 Task: Search one way flight ticket for 4 adults, 2 children, 2 infants in seat and 1 infant on lap in economy from Anchorage: Merrill Field to Greenville: Pitt-greenville Airport on 5-2-2023. Choice of flights is Southwest. Number of bags: 10 checked bags. Price is upto 65000. Outbound departure time preference is 13:30.
Action: Mouse moved to (249, 409)
Screenshot: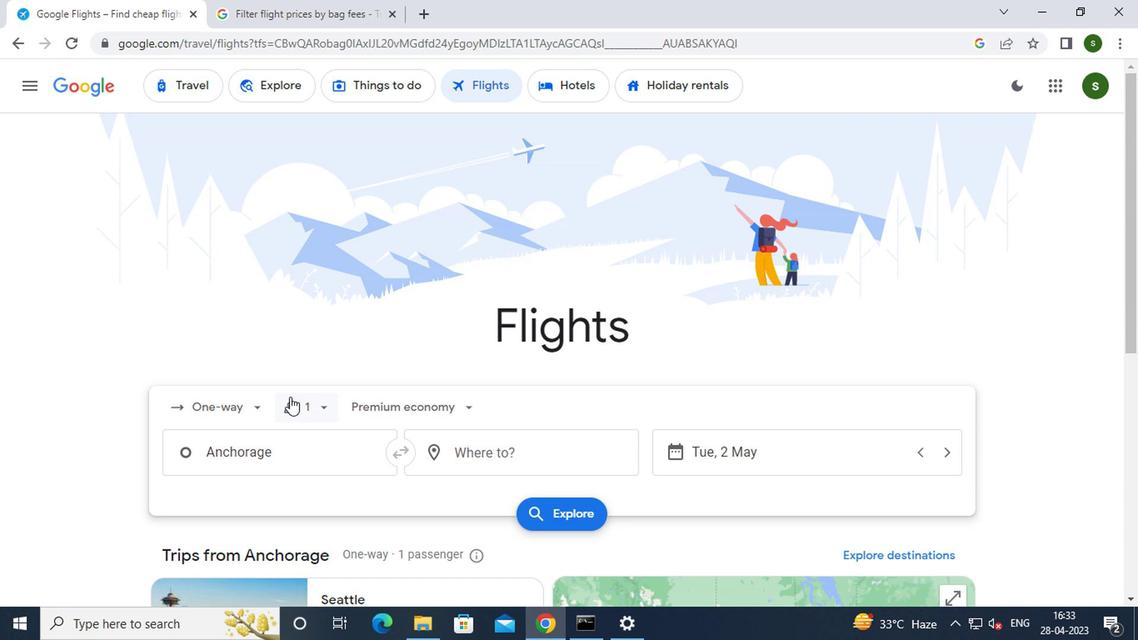 
Action: Mouse pressed left at (249, 409)
Screenshot: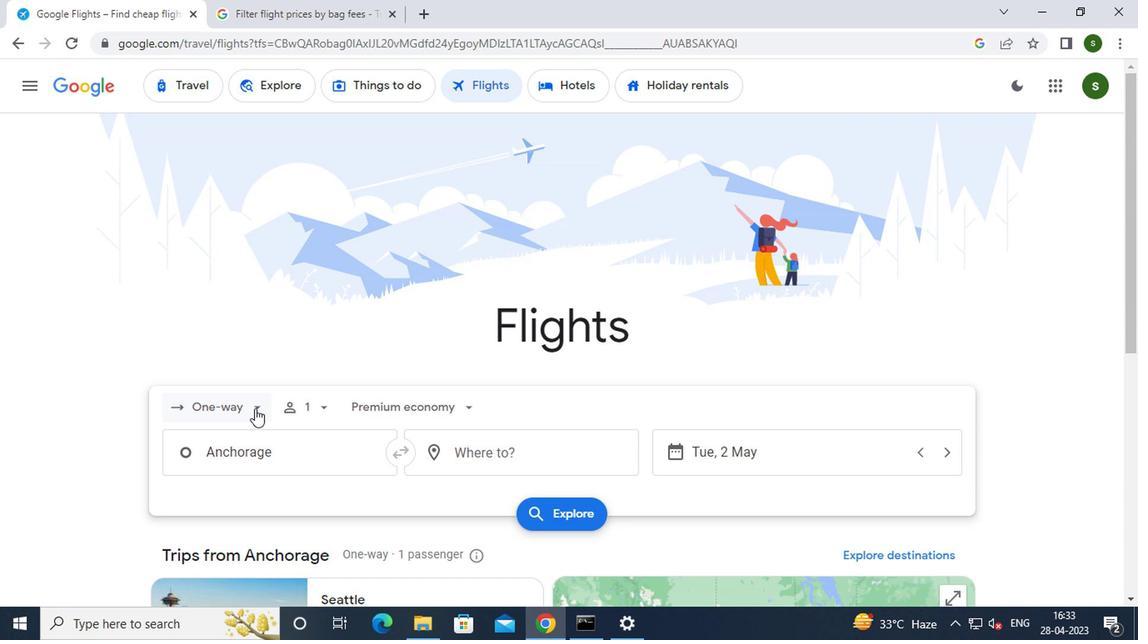 
Action: Mouse moved to (239, 478)
Screenshot: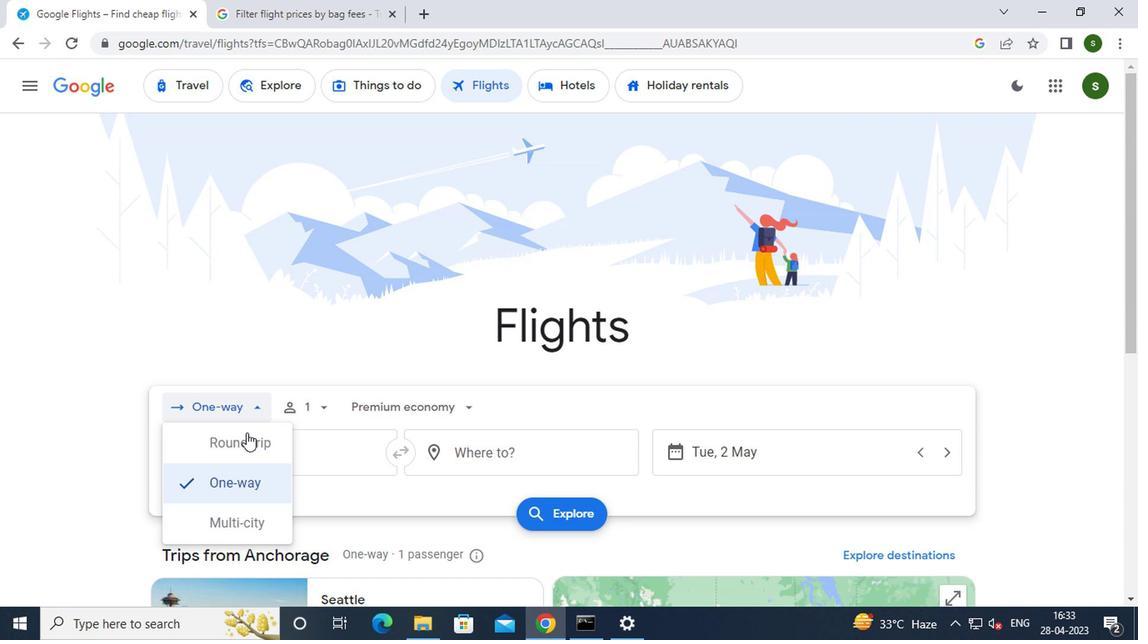 
Action: Mouse pressed left at (239, 478)
Screenshot: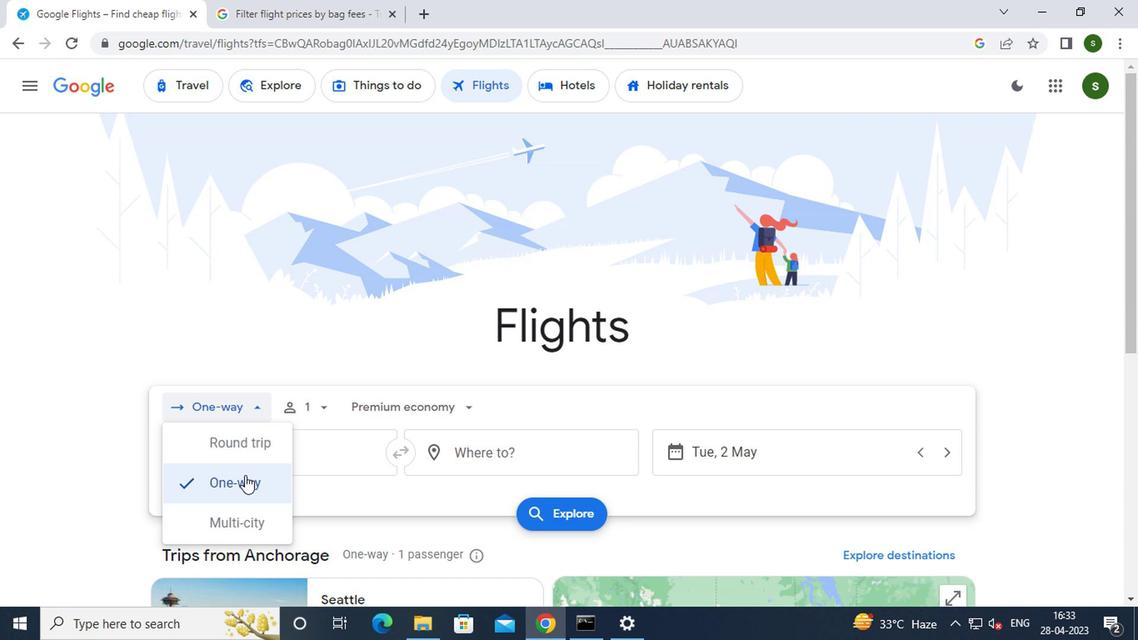 
Action: Mouse moved to (311, 406)
Screenshot: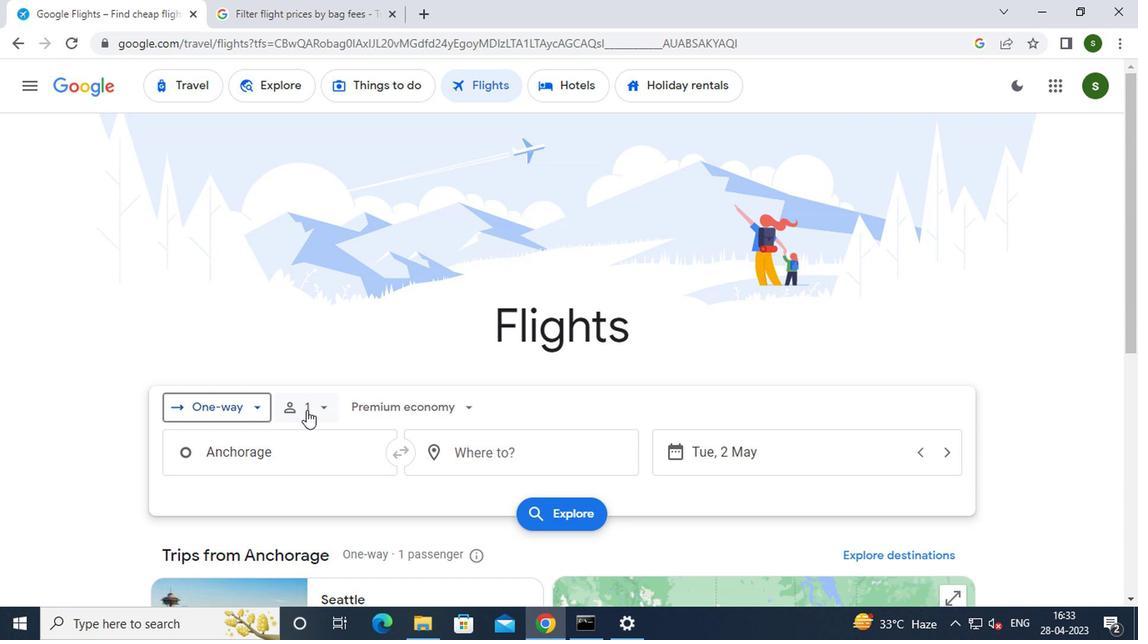 
Action: Mouse pressed left at (311, 406)
Screenshot: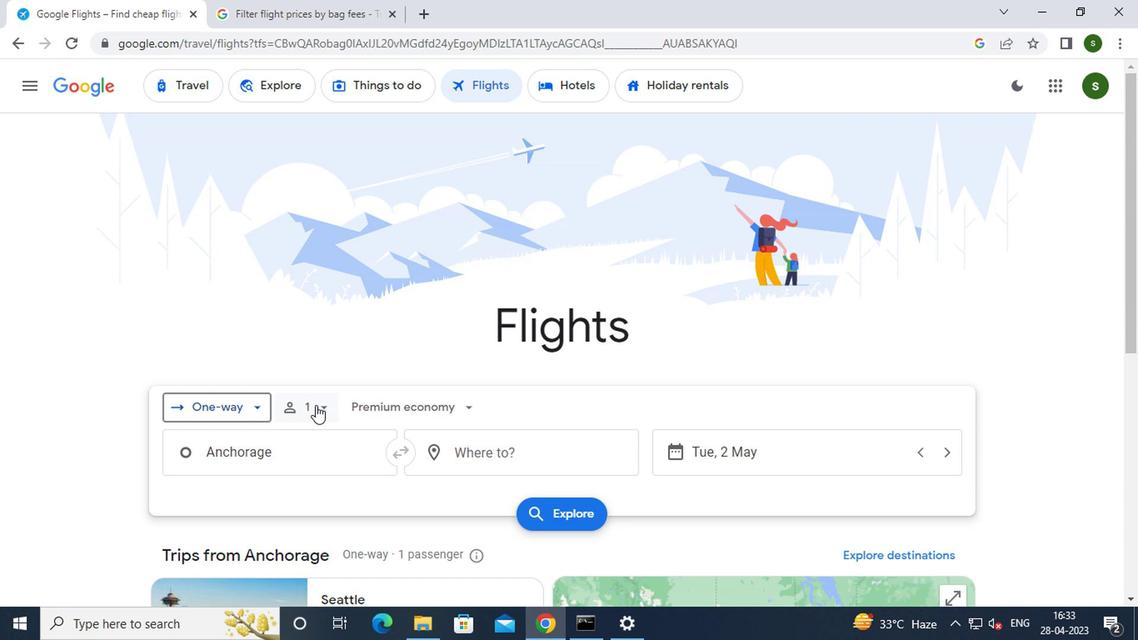 
Action: Mouse moved to (449, 455)
Screenshot: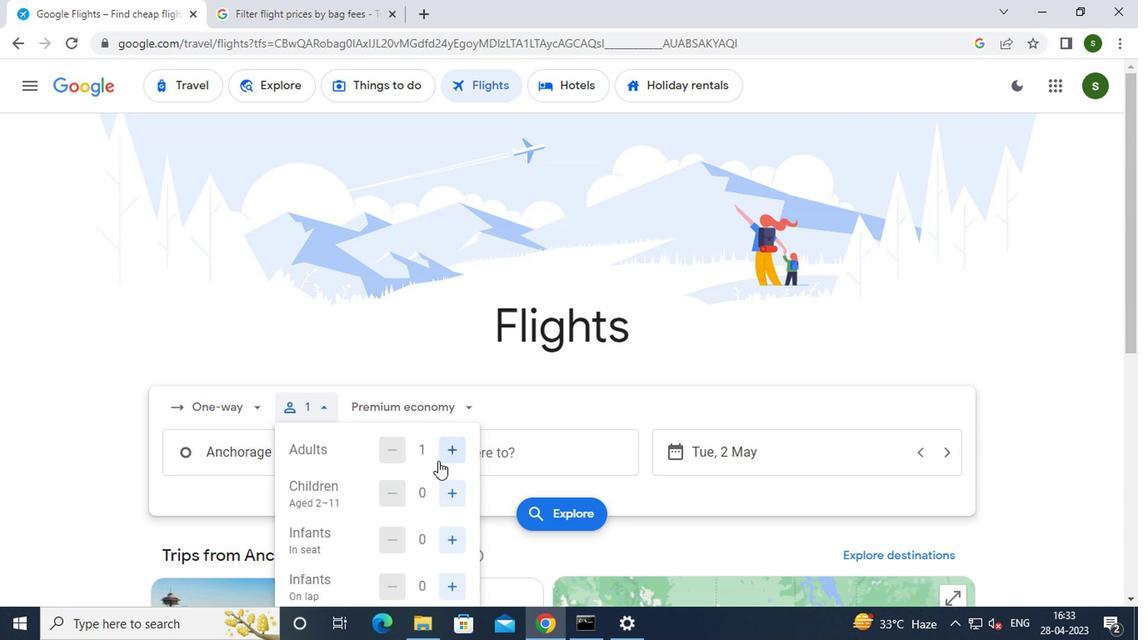 
Action: Mouse pressed left at (449, 455)
Screenshot: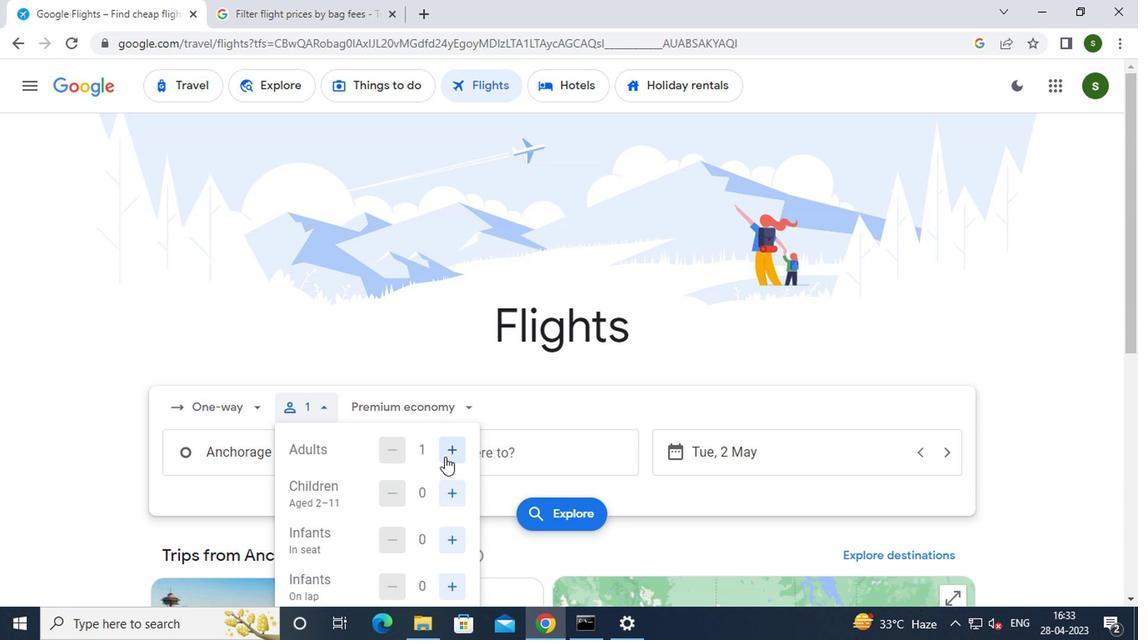 
Action: Mouse pressed left at (449, 455)
Screenshot: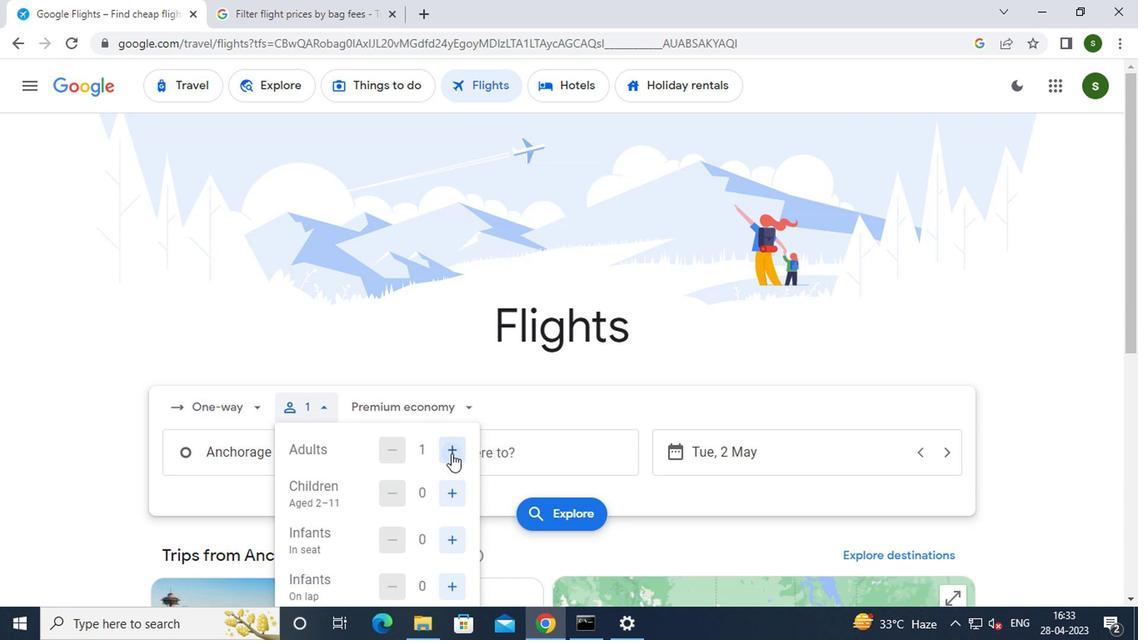 
Action: Mouse pressed left at (449, 455)
Screenshot: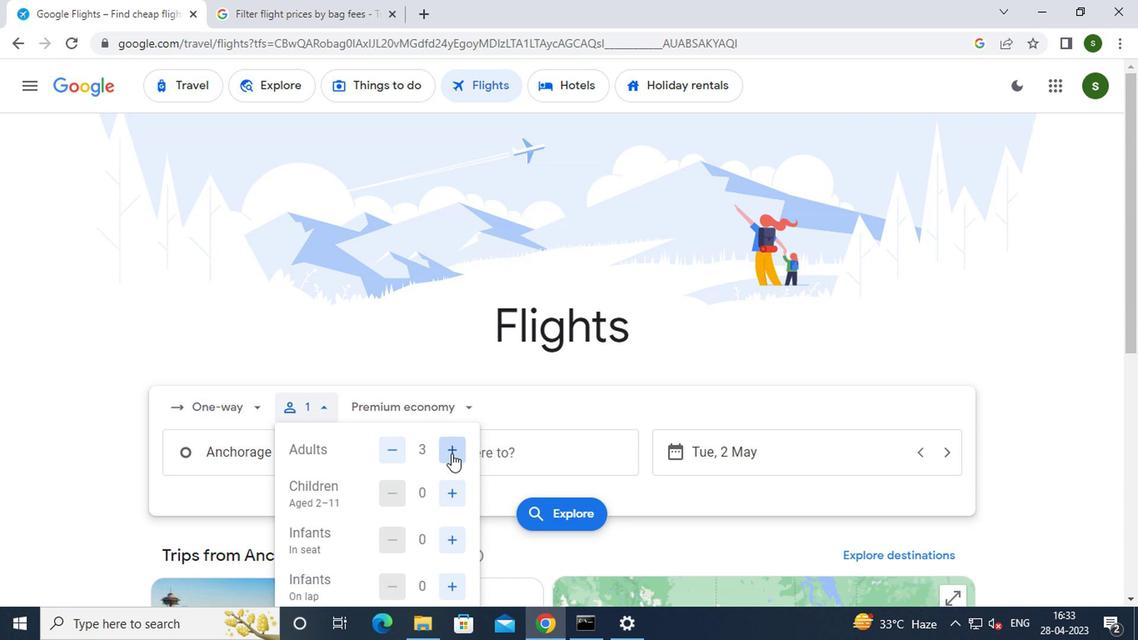 
Action: Mouse moved to (453, 488)
Screenshot: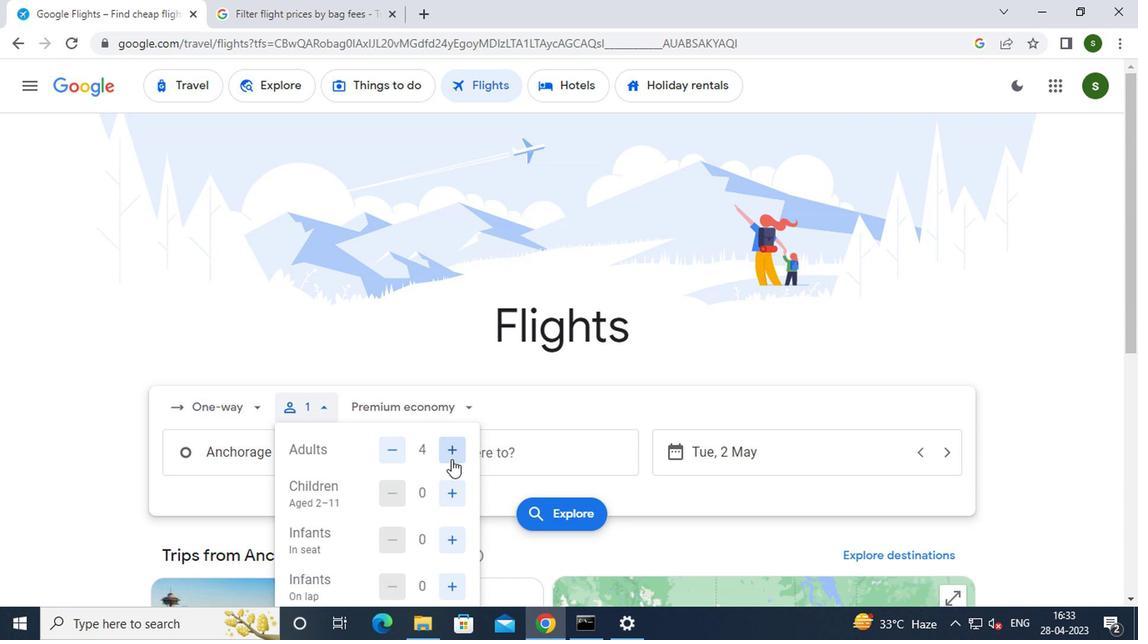 
Action: Mouse pressed left at (453, 488)
Screenshot: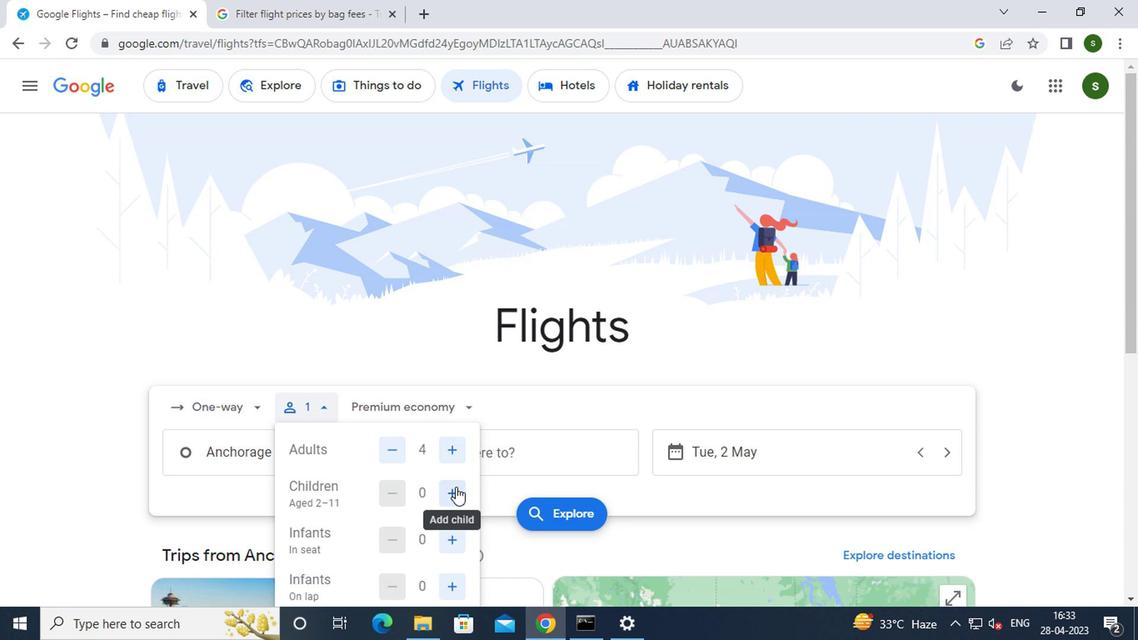 
Action: Mouse pressed left at (453, 488)
Screenshot: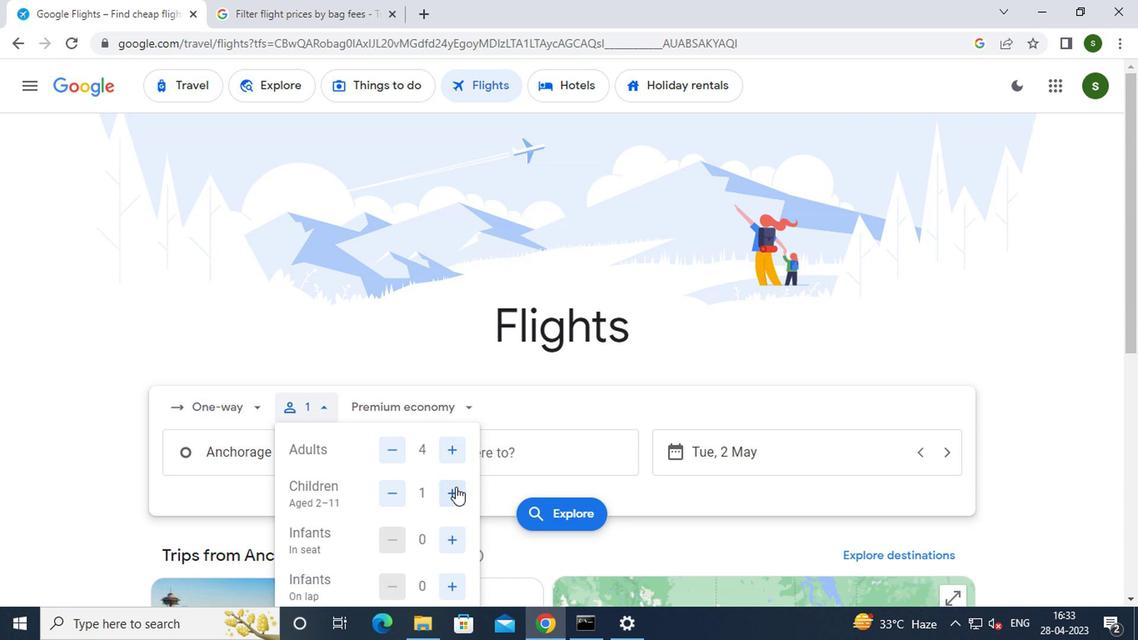 
Action: Mouse moved to (450, 542)
Screenshot: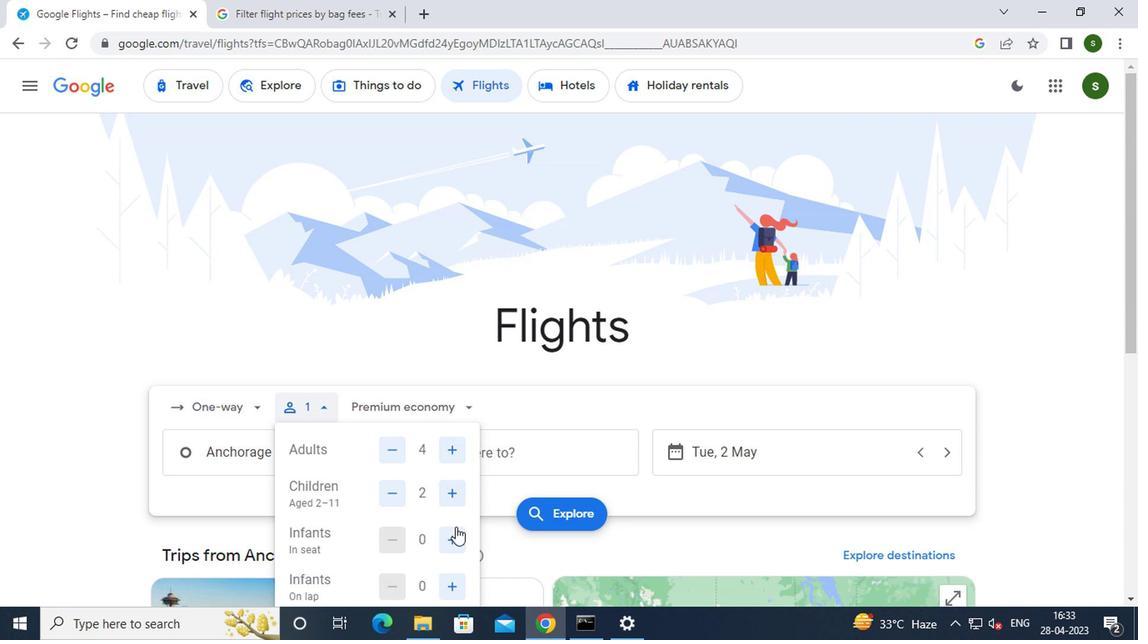 
Action: Mouse pressed left at (450, 542)
Screenshot: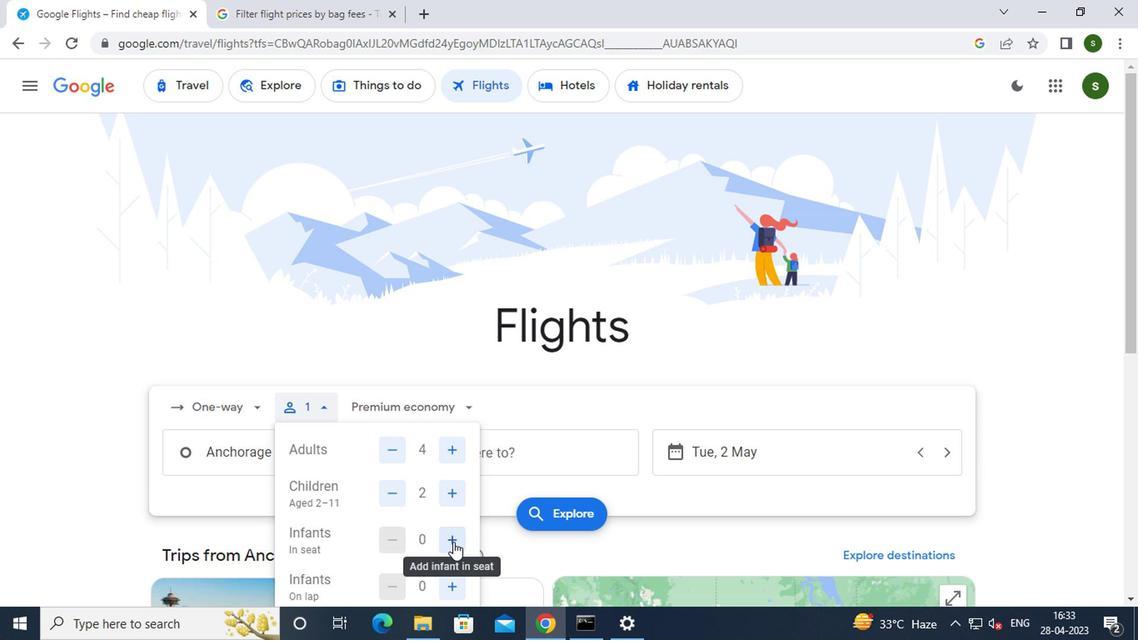 
Action: Mouse pressed left at (450, 542)
Screenshot: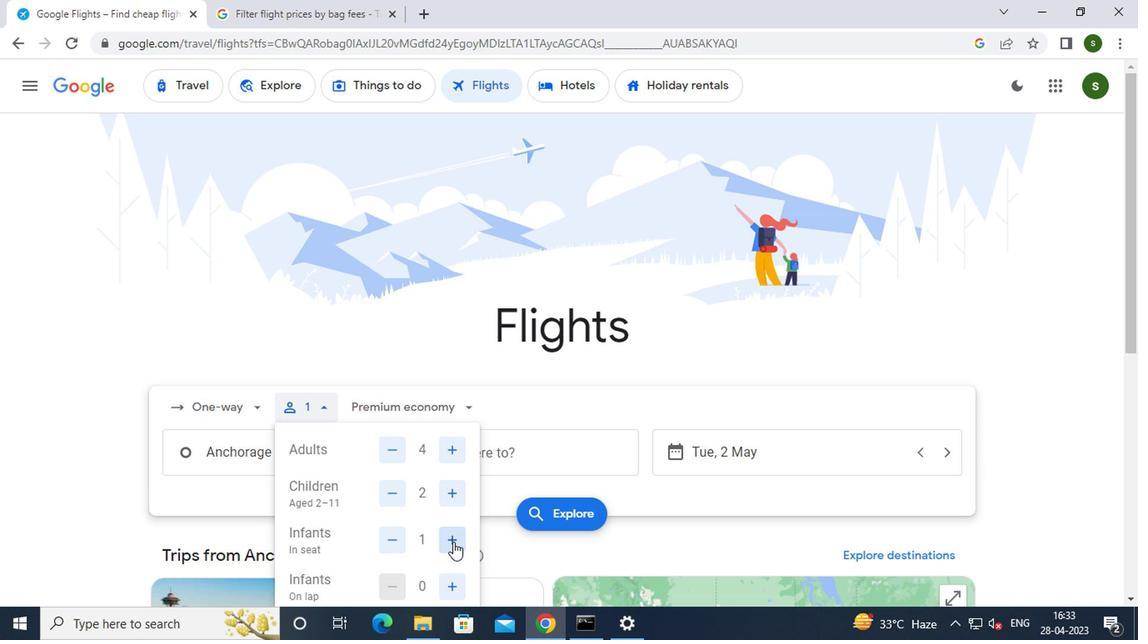 
Action: Mouse moved to (450, 583)
Screenshot: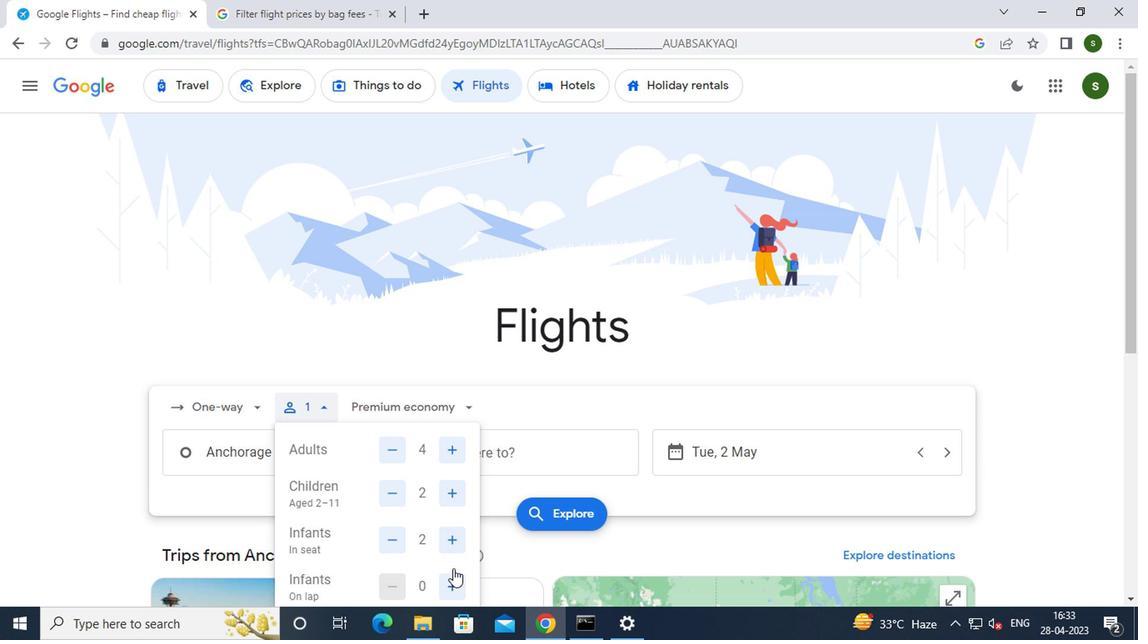 
Action: Mouse pressed left at (450, 583)
Screenshot: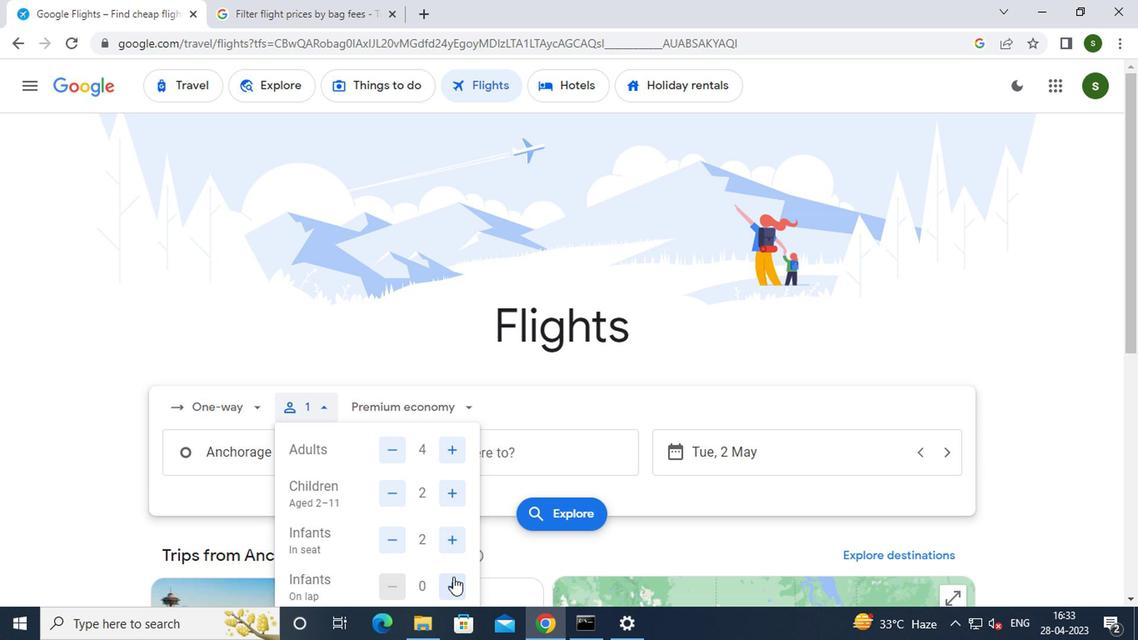 
Action: Mouse moved to (417, 410)
Screenshot: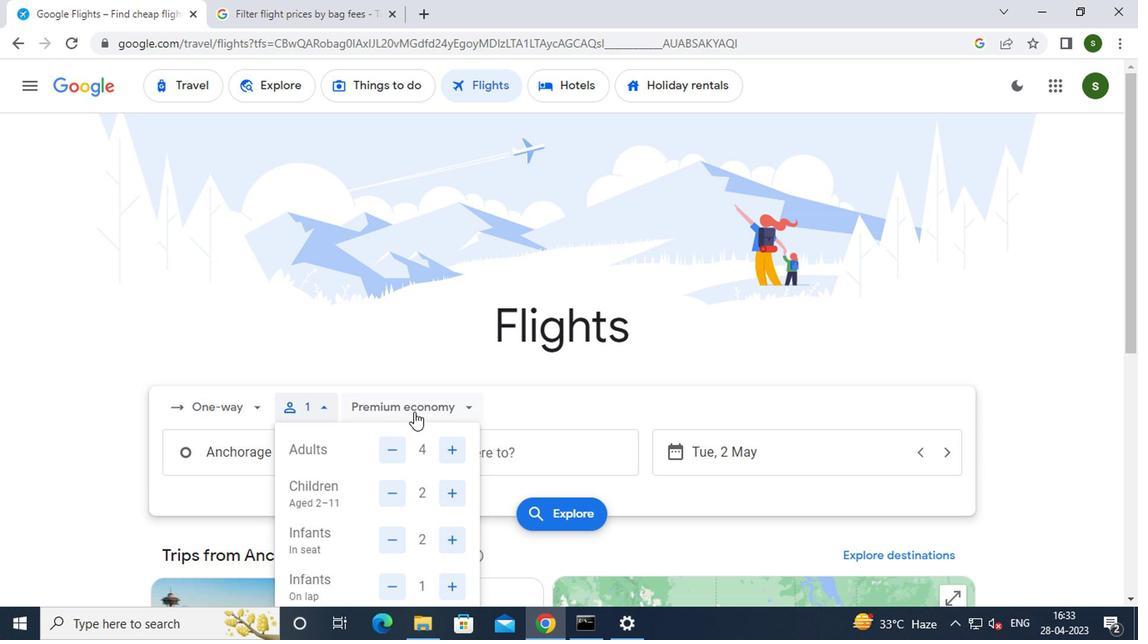 
Action: Mouse pressed left at (417, 410)
Screenshot: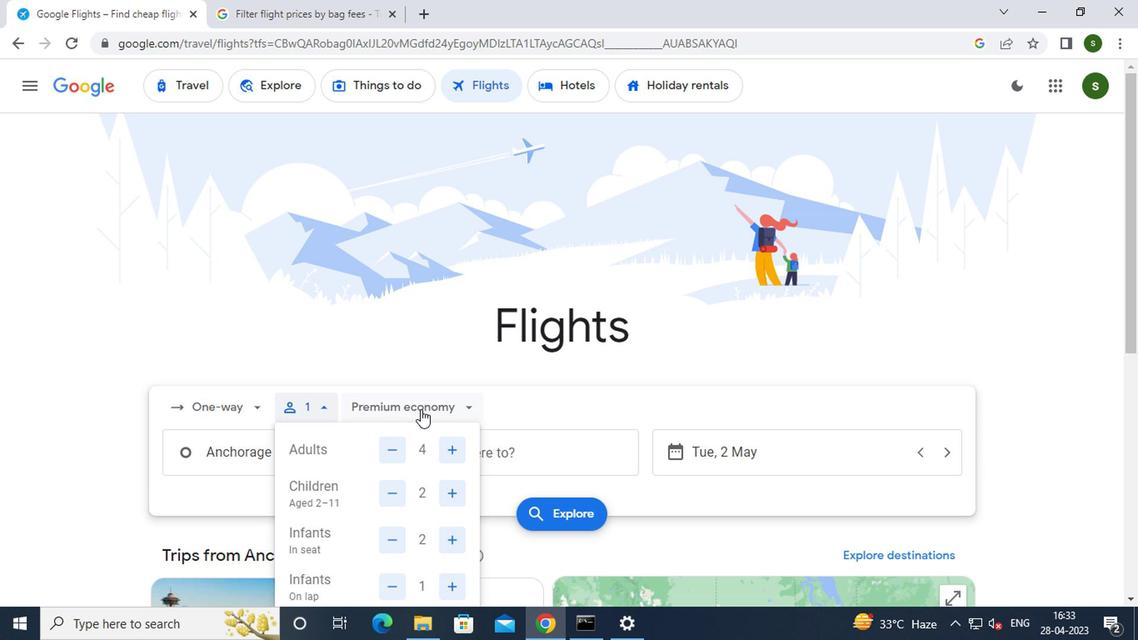 
Action: Mouse moved to (419, 450)
Screenshot: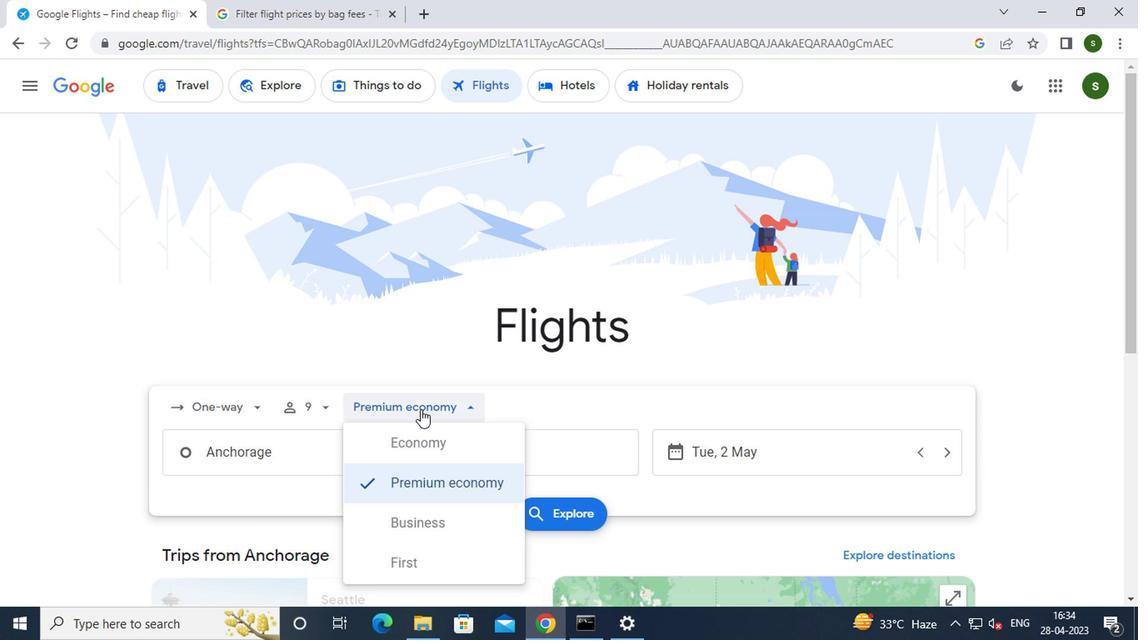 
Action: Mouse pressed left at (419, 450)
Screenshot: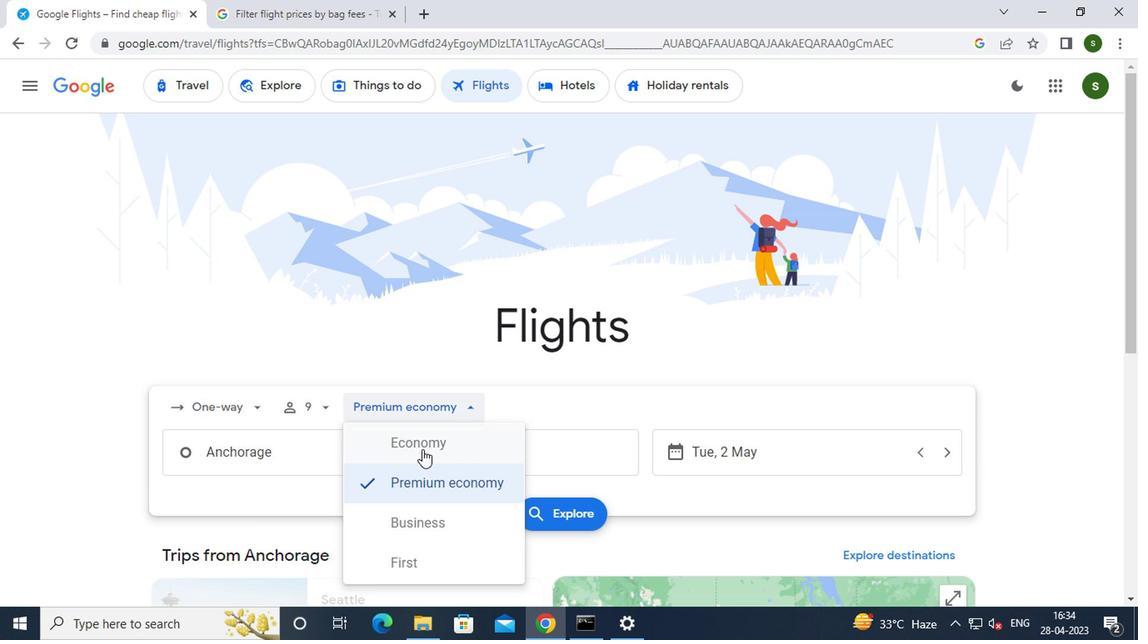 
Action: Mouse moved to (272, 455)
Screenshot: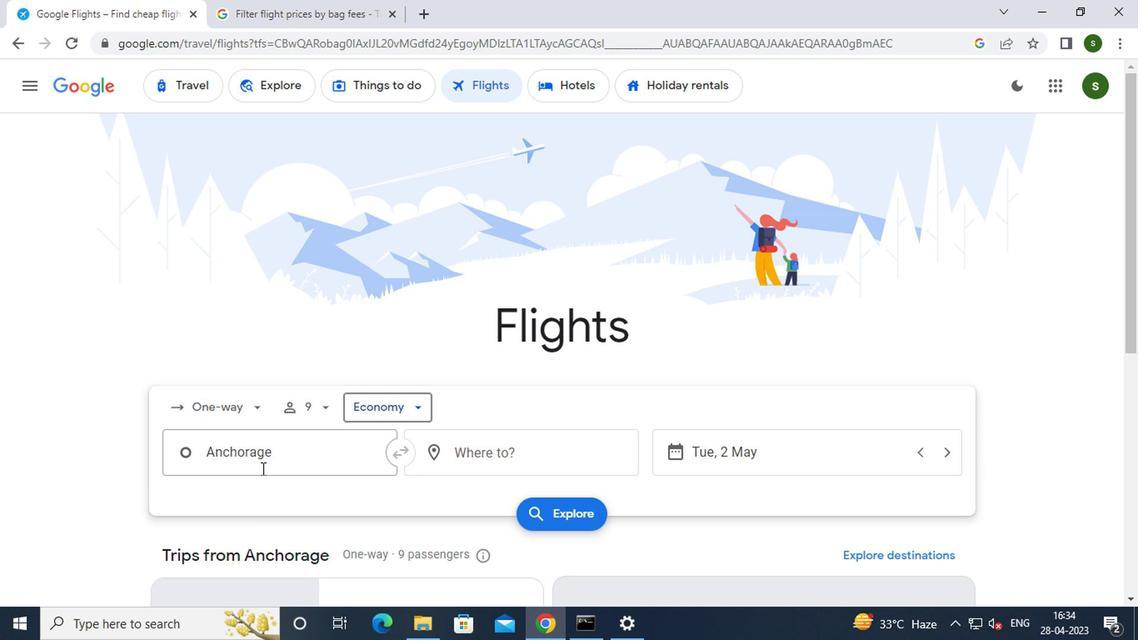 
Action: Mouse pressed left at (272, 455)
Screenshot: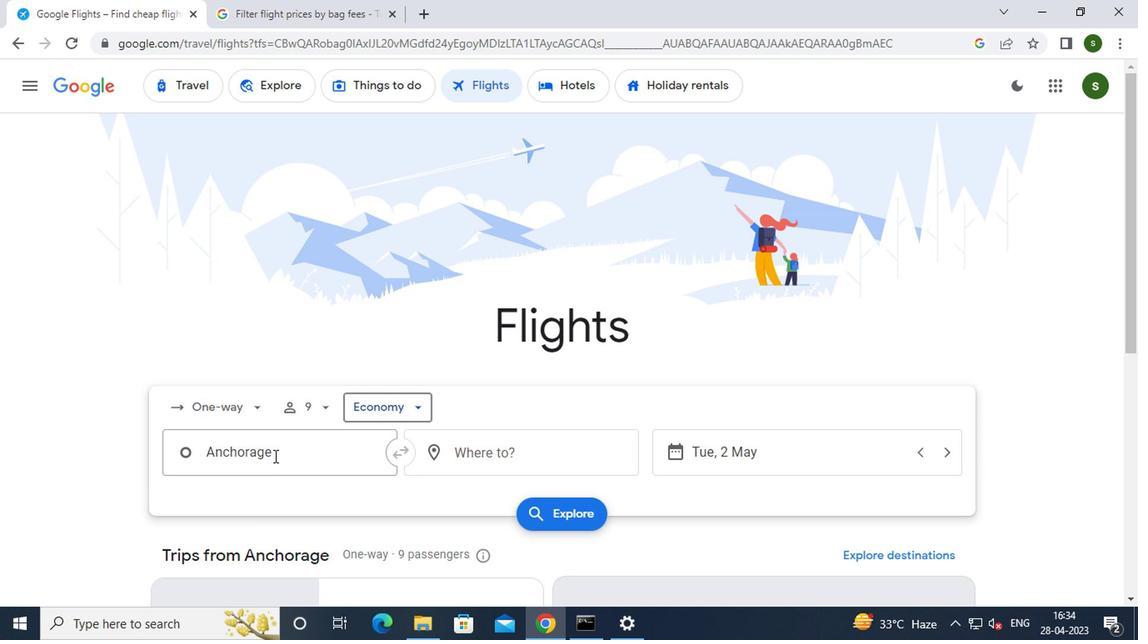 
Action: Key pressed a<Key.caps_lock>nchorage<Key.enter>
Screenshot: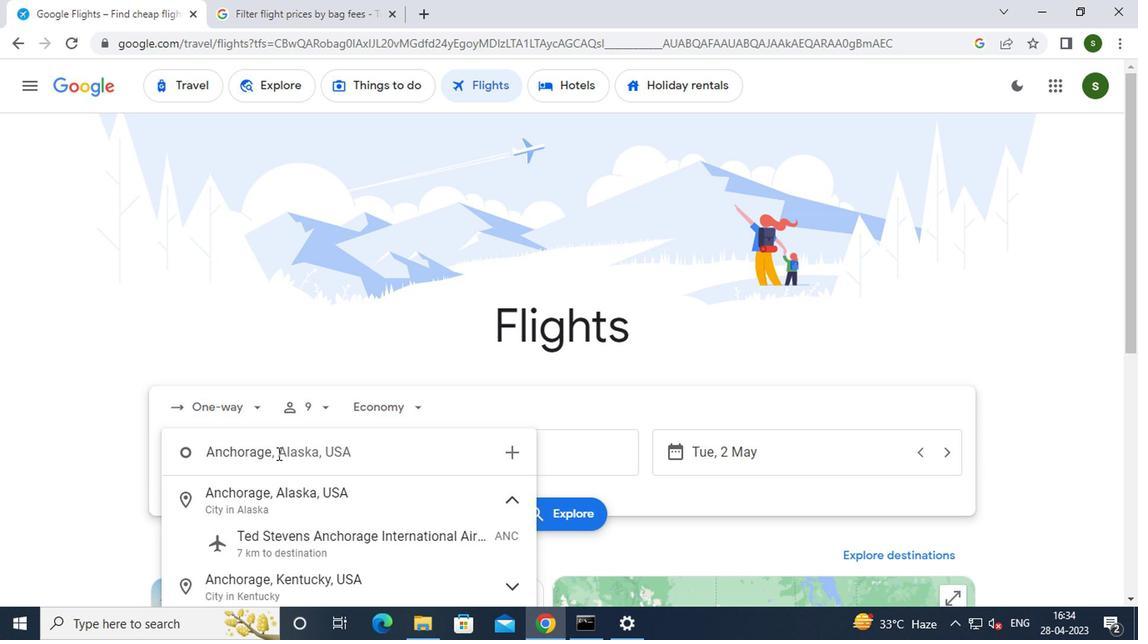 
Action: Mouse moved to (523, 469)
Screenshot: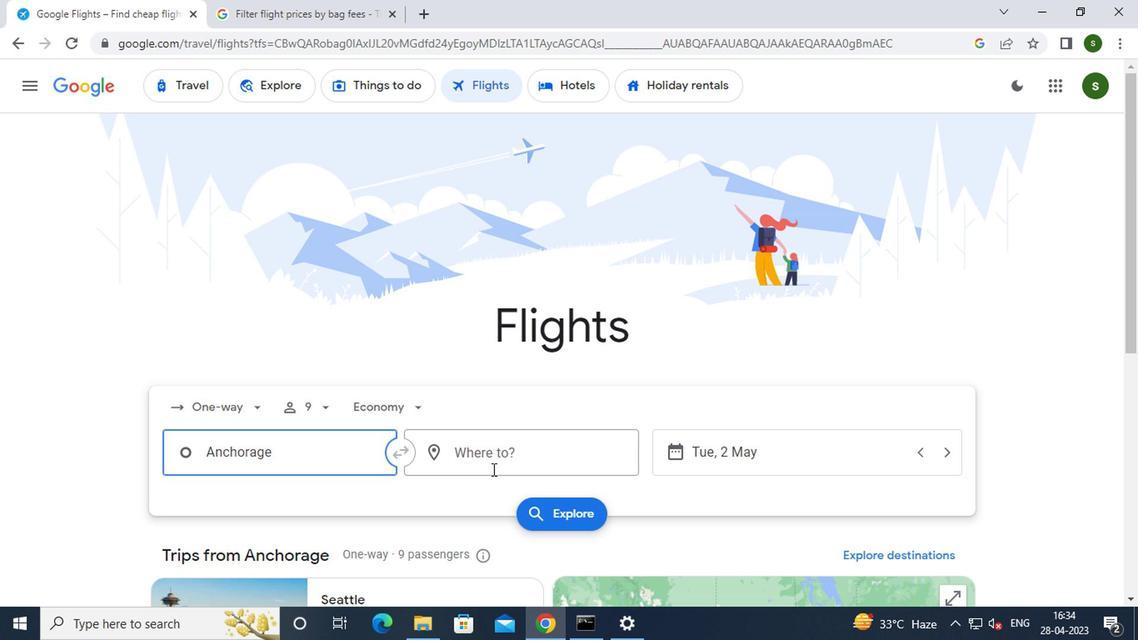 
Action: Mouse pressed left at (523, 469)
Screenshot: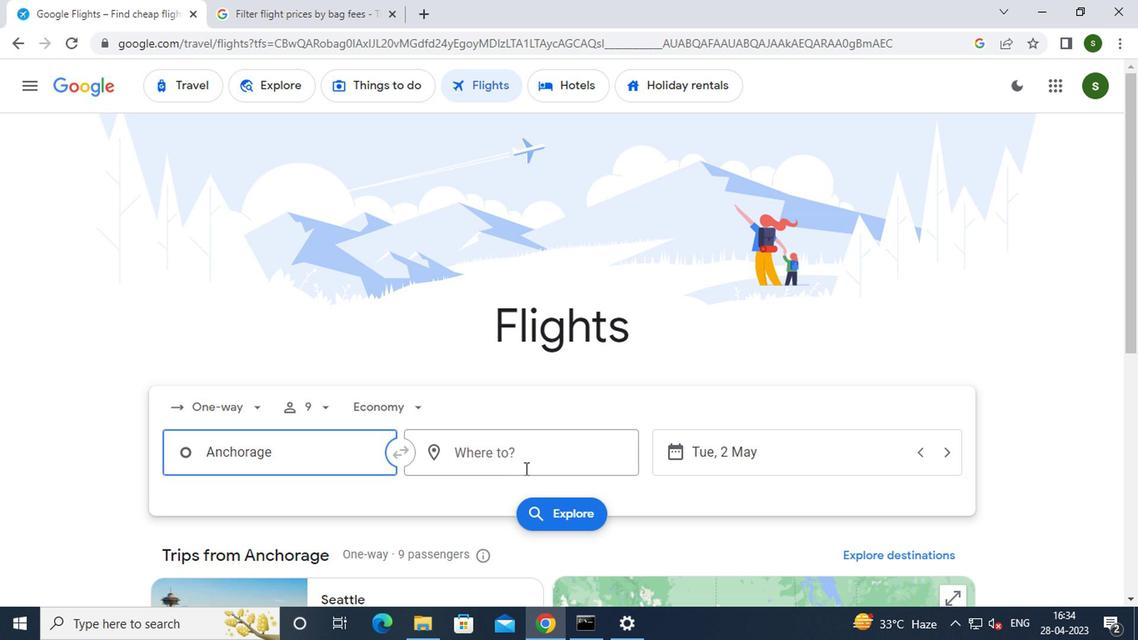 
Action: Mouse moved to (520, 469)
Screenshot: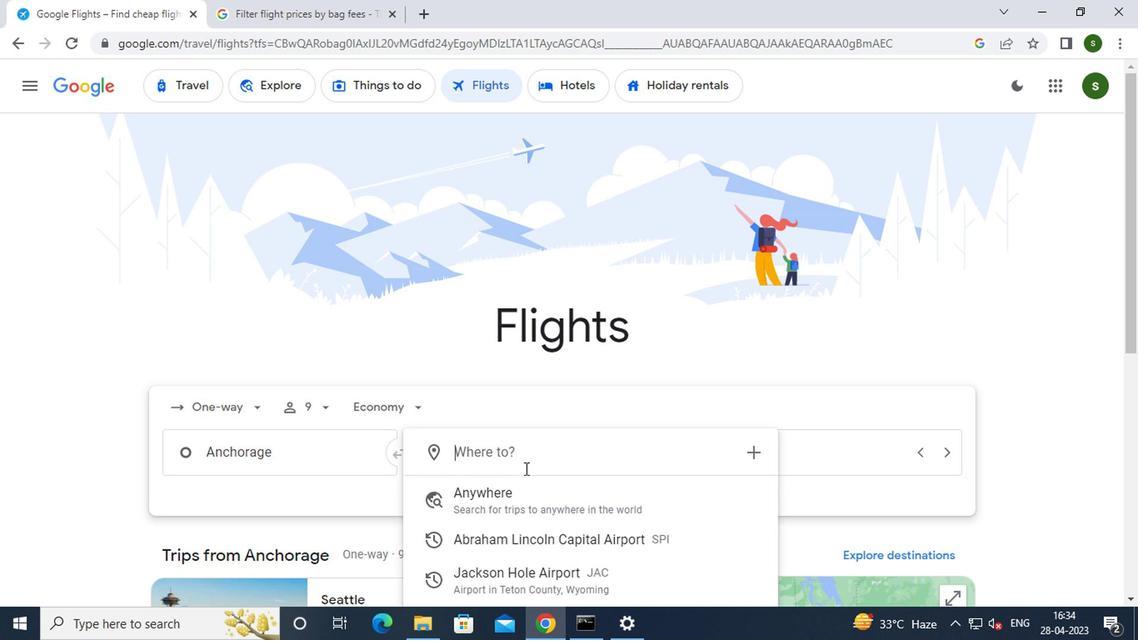 
Action: Key pressed <Key.caps_lock>g<Key.caps_lock>reenville<Key.space>pitt
Screenshot: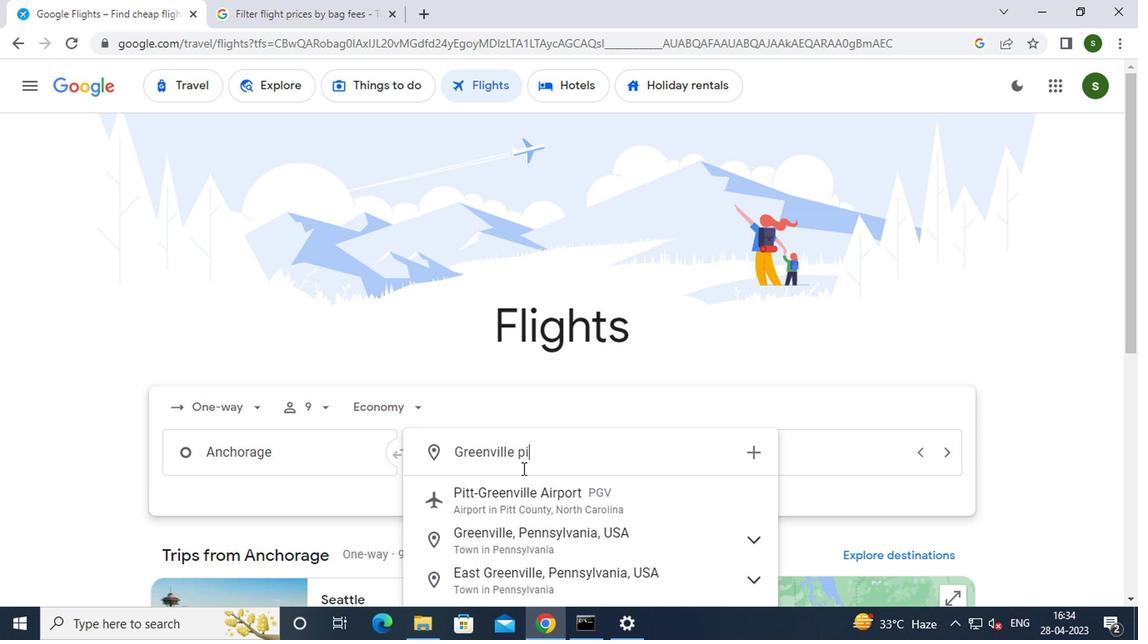 
Action: Mouse moved to (517, 503)
Screenshot: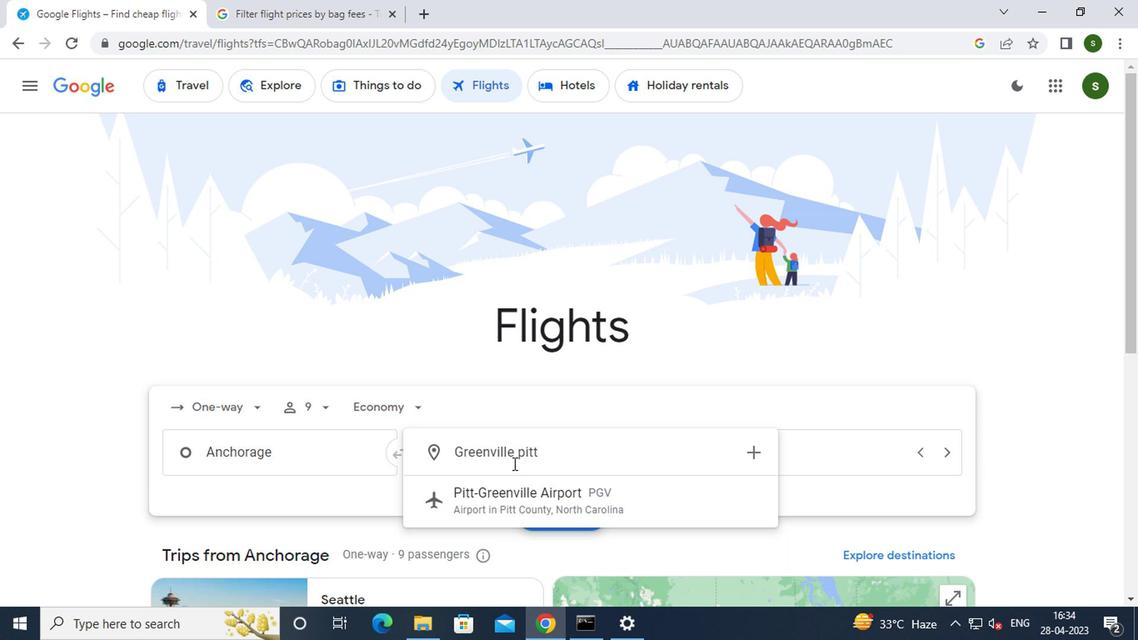 
Action: Mouse pressed left at (517, 503)
Screenshot: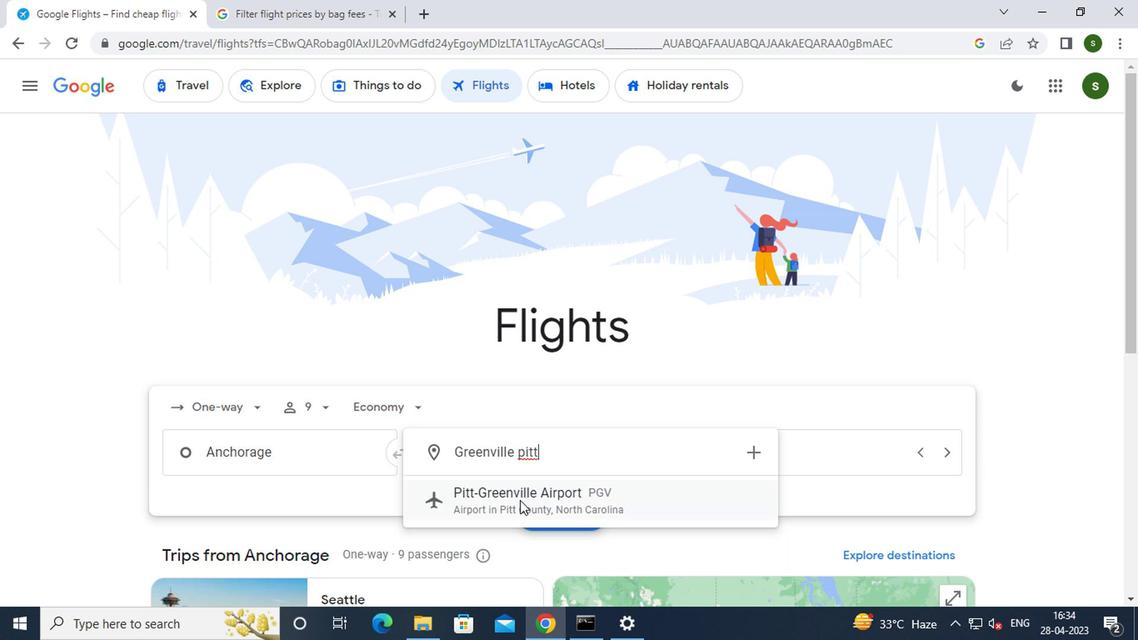 
Action: Mouse moved to (790, 453)
Screenshot: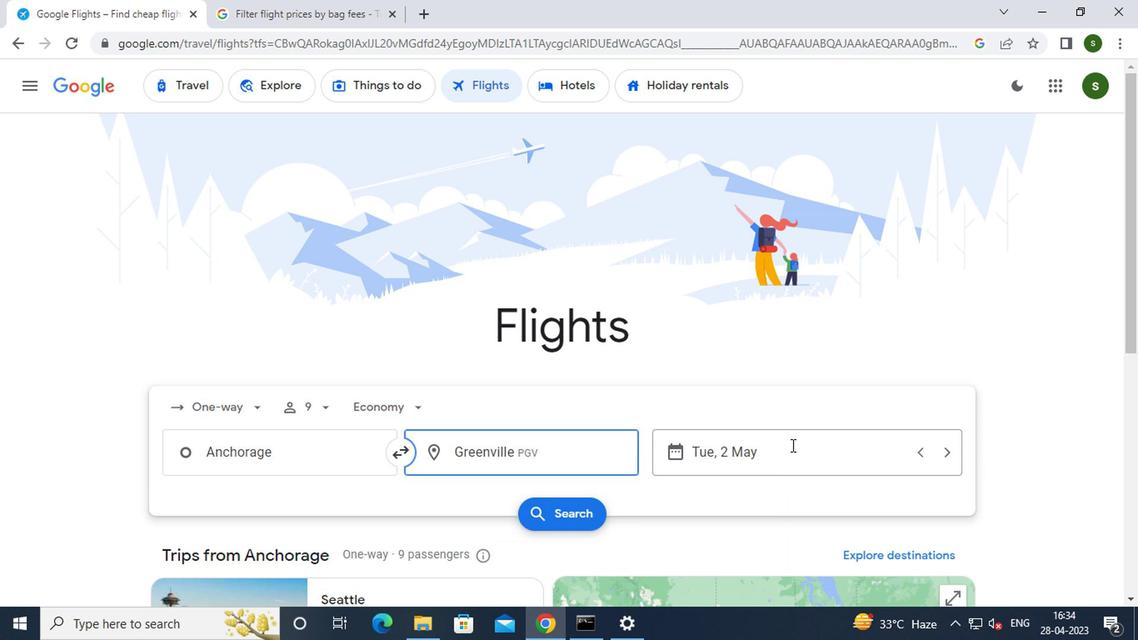 
Action: Mouse pressed left at (790, 453)
Screenshot: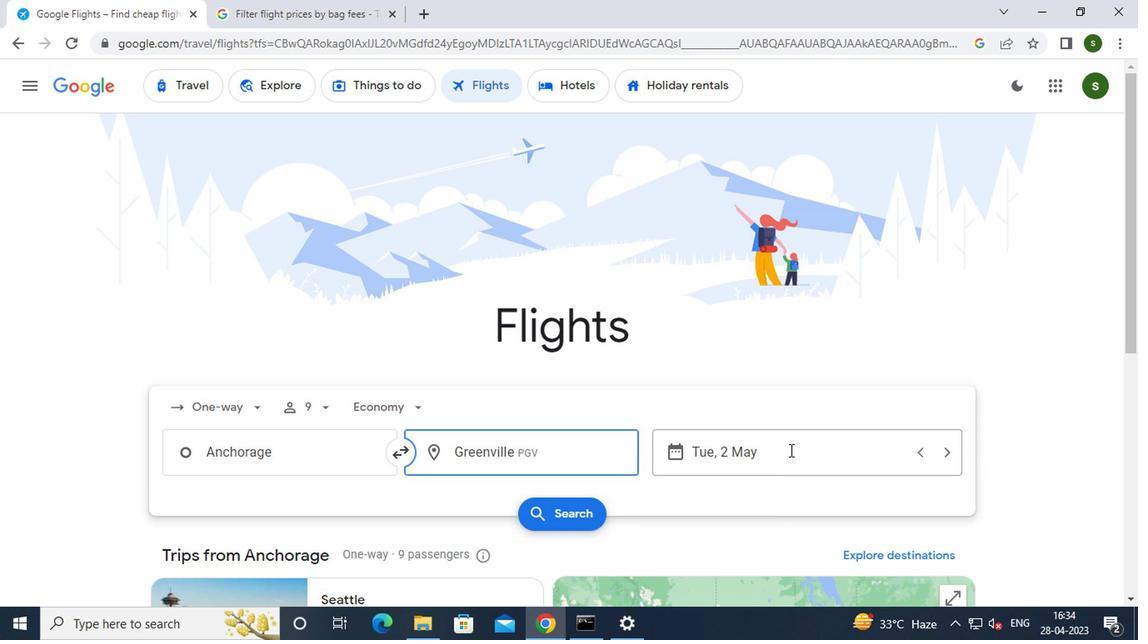 
Action: Mouse moved to (766, 294)
Screenshot: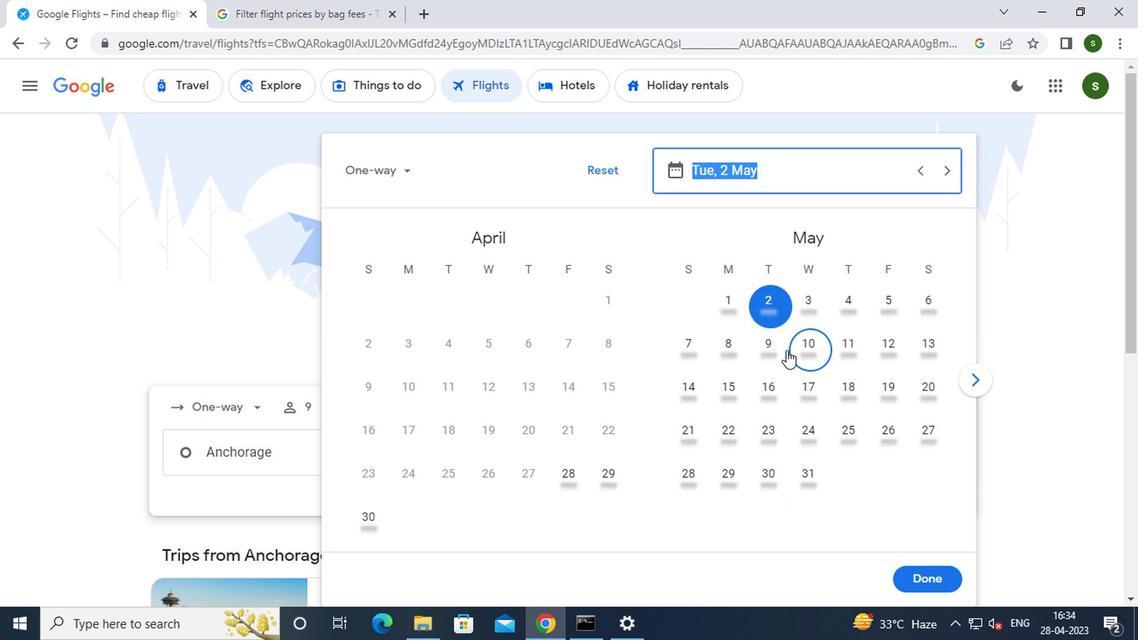 
Action: Mouse pressed left at (766, 294)
Screenshot: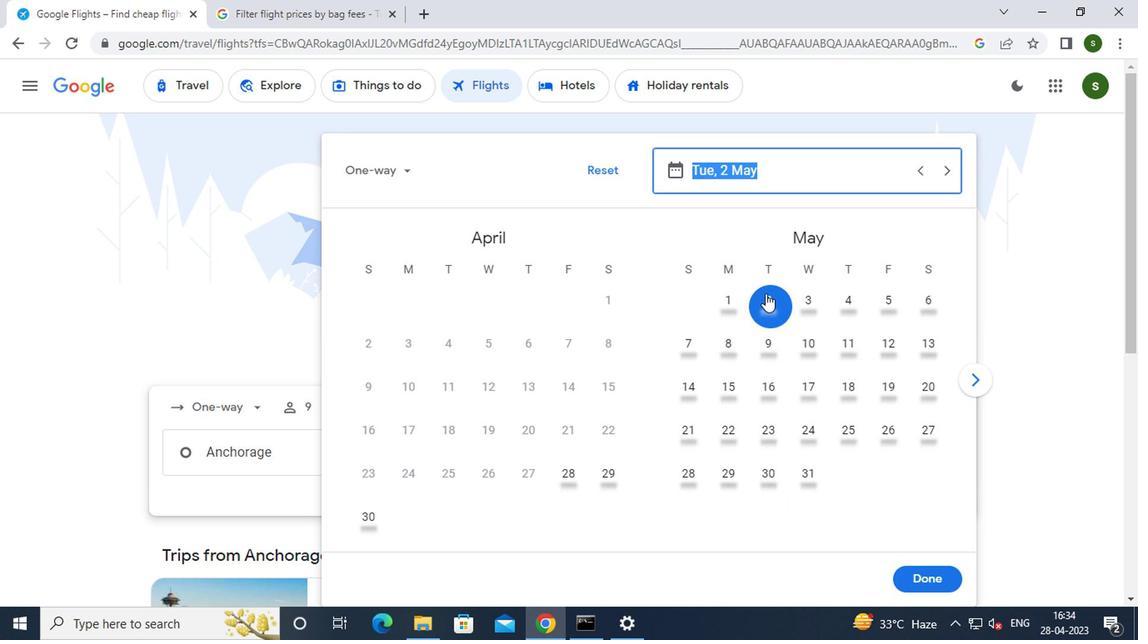 
Action: Mouse moved to (924, 573)
Screenshot: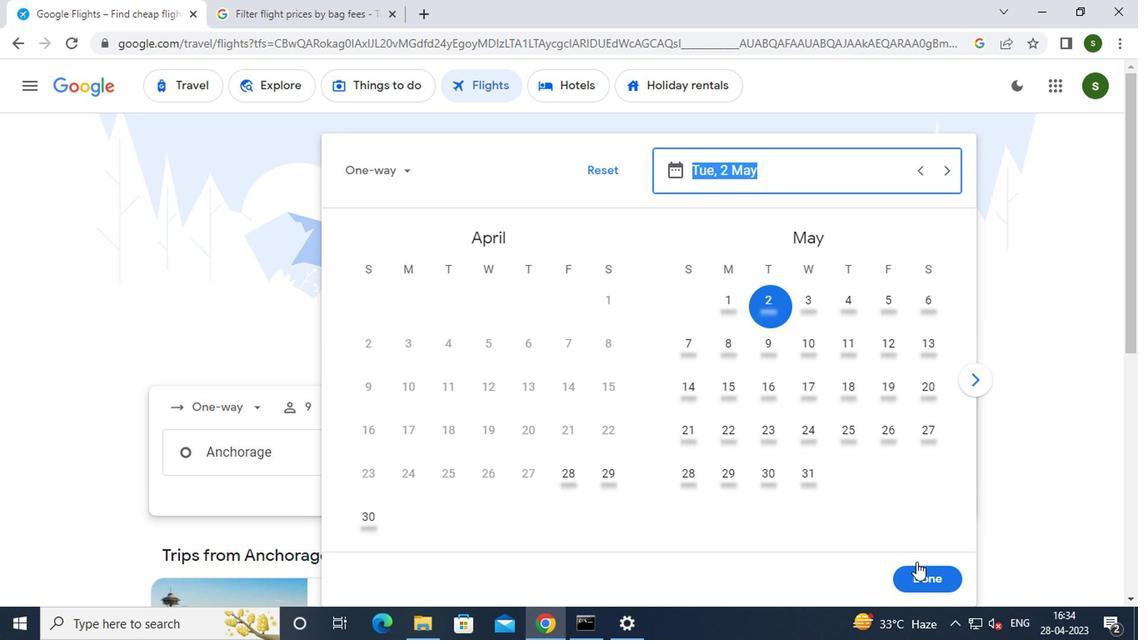 
Action: Mouse pressed left at (924, 573)
Screenshot: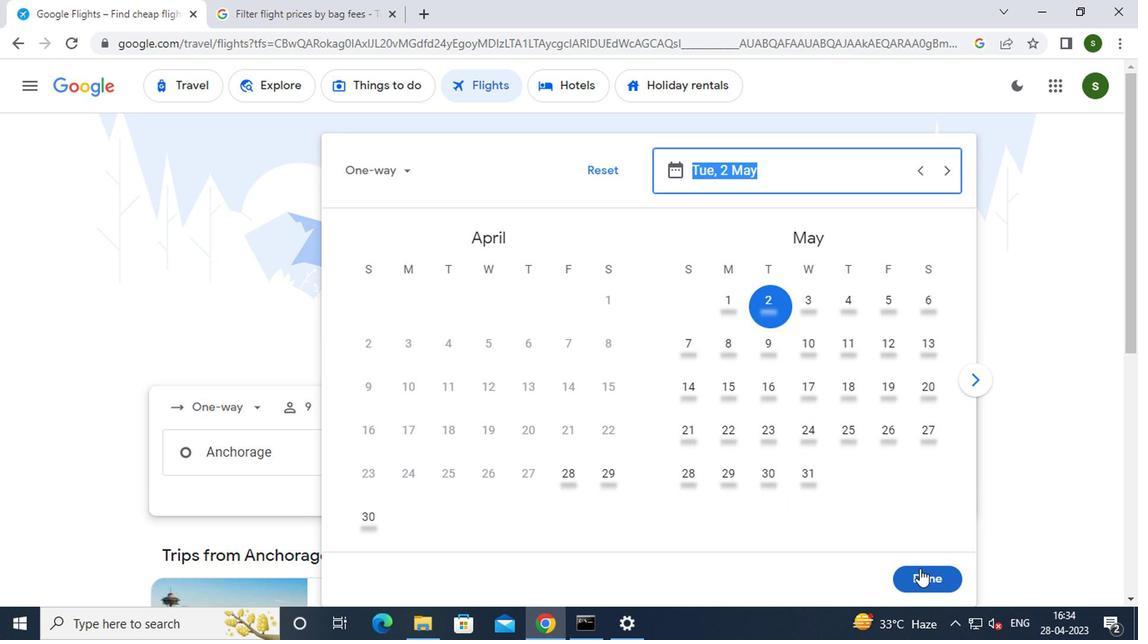 
Action: Mouse moved to (573, 515)
Screenshot: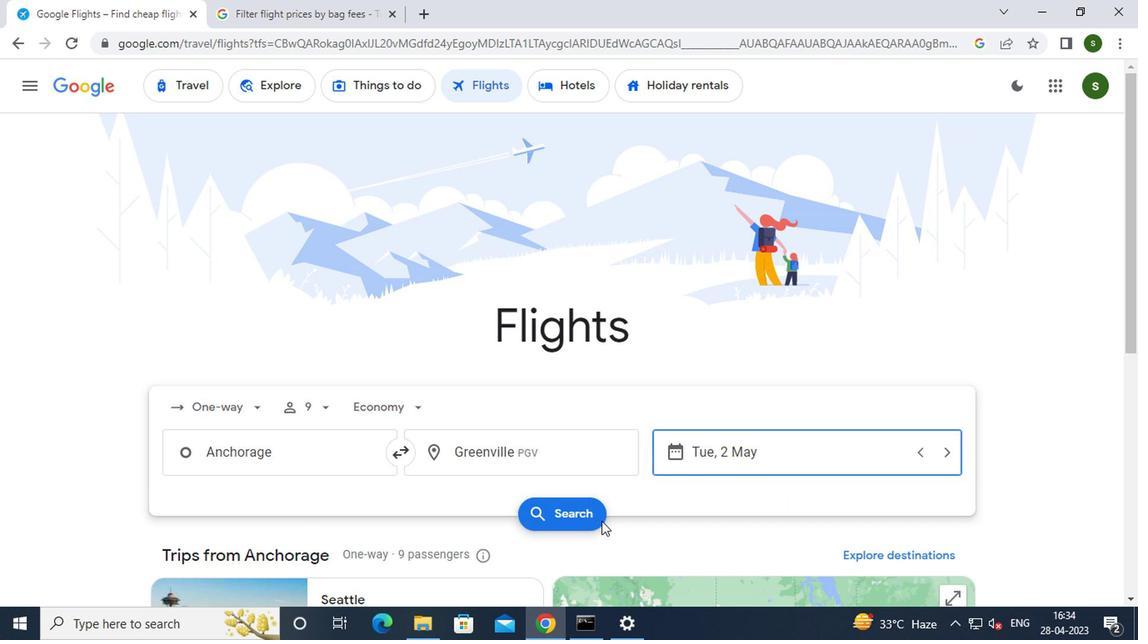 
Action: Mouse pressed left at (573, 515)
Screenshot: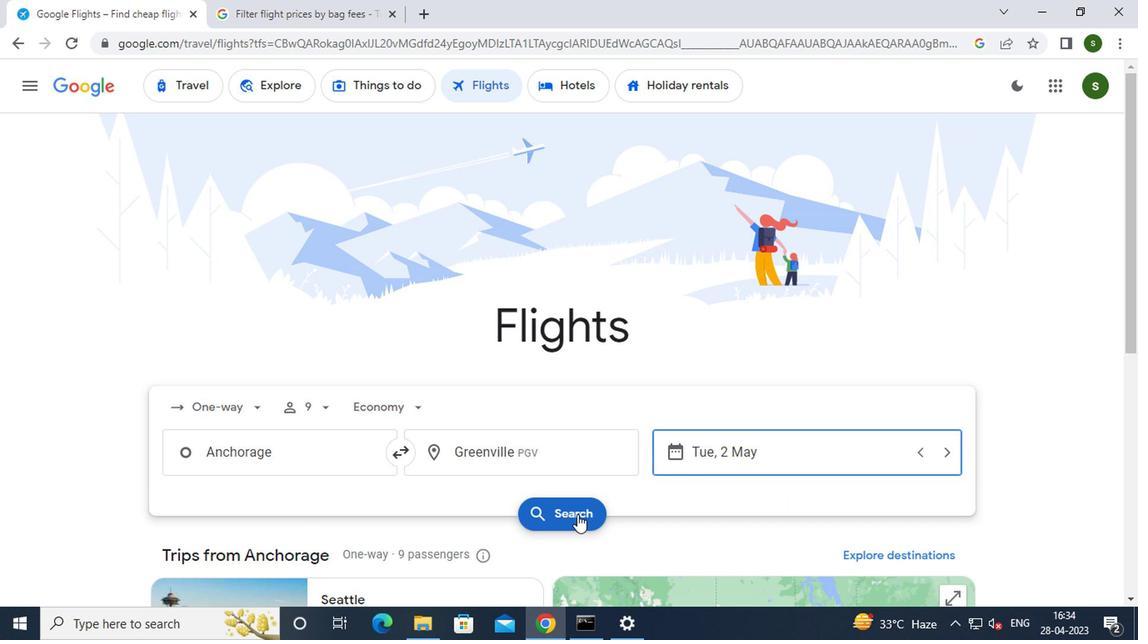 
Action: Mouse moved to (169, 243)
Screenshot: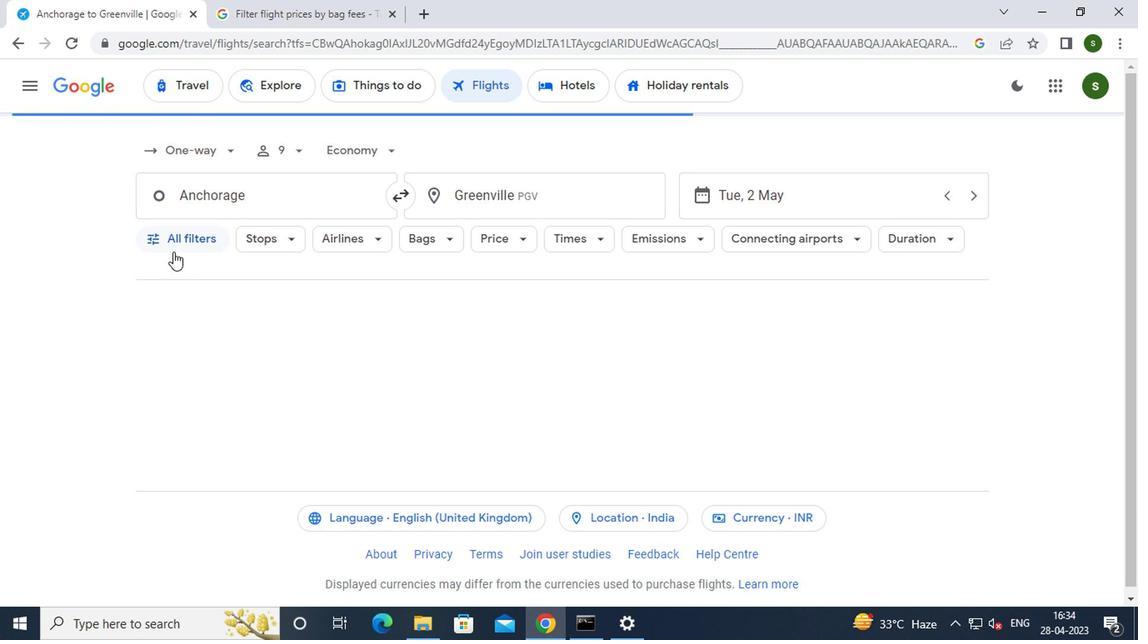 
Action: Mouse pressed left at (169, 243)
Screenshot: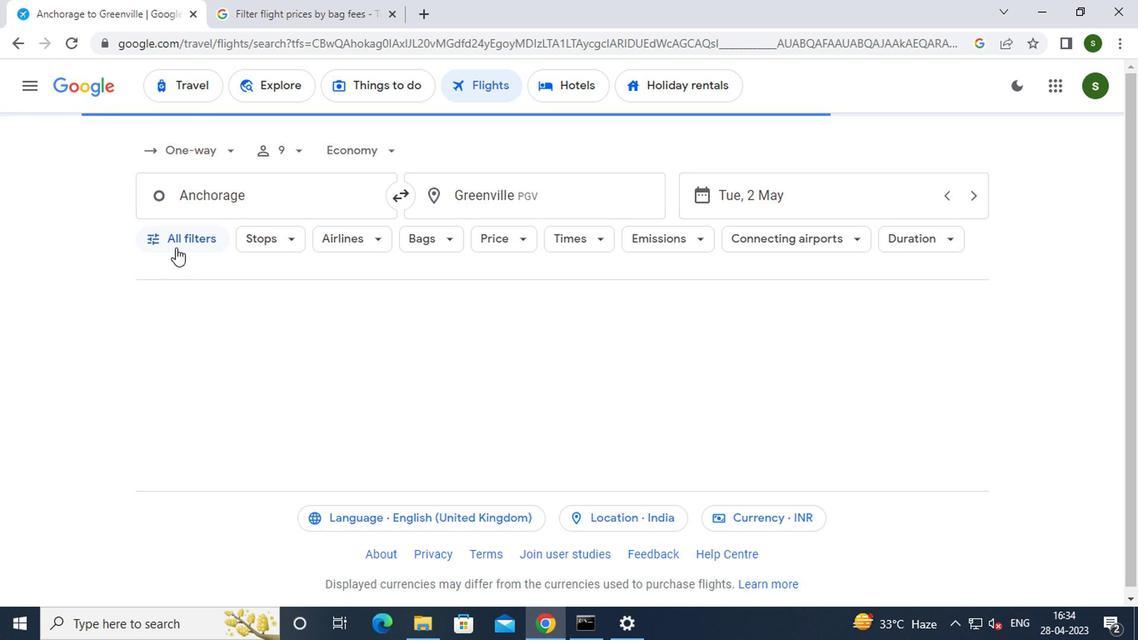 
Action: Mouse moved to (233, 311)
Screenshot: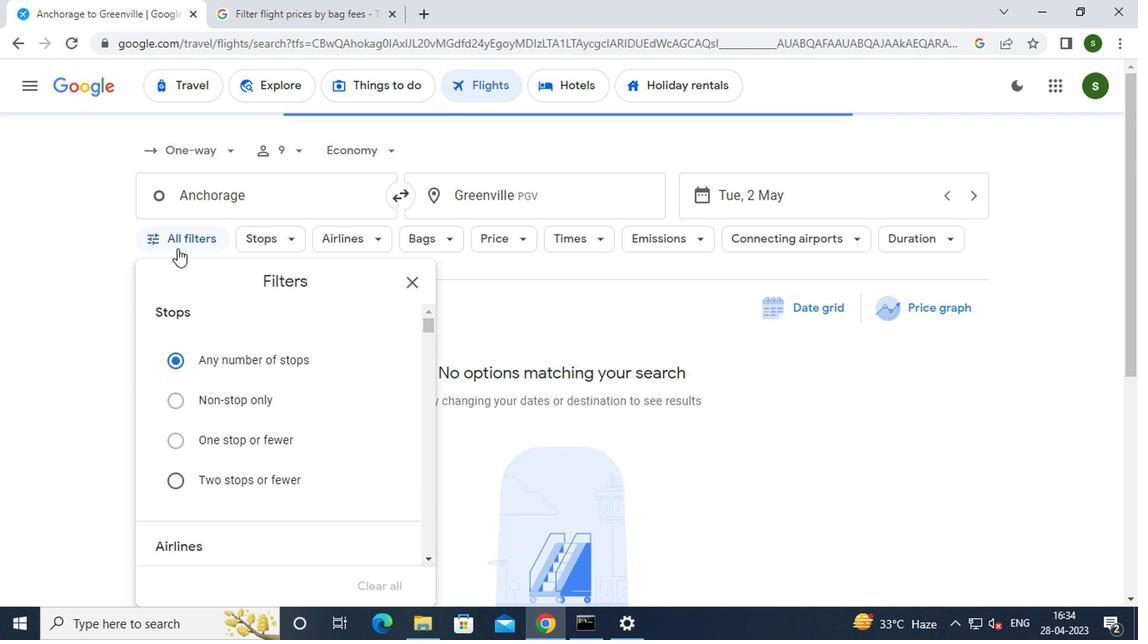 
Action: Mouse scrolled (233, 310) with delta (0, 0)
Screenshot: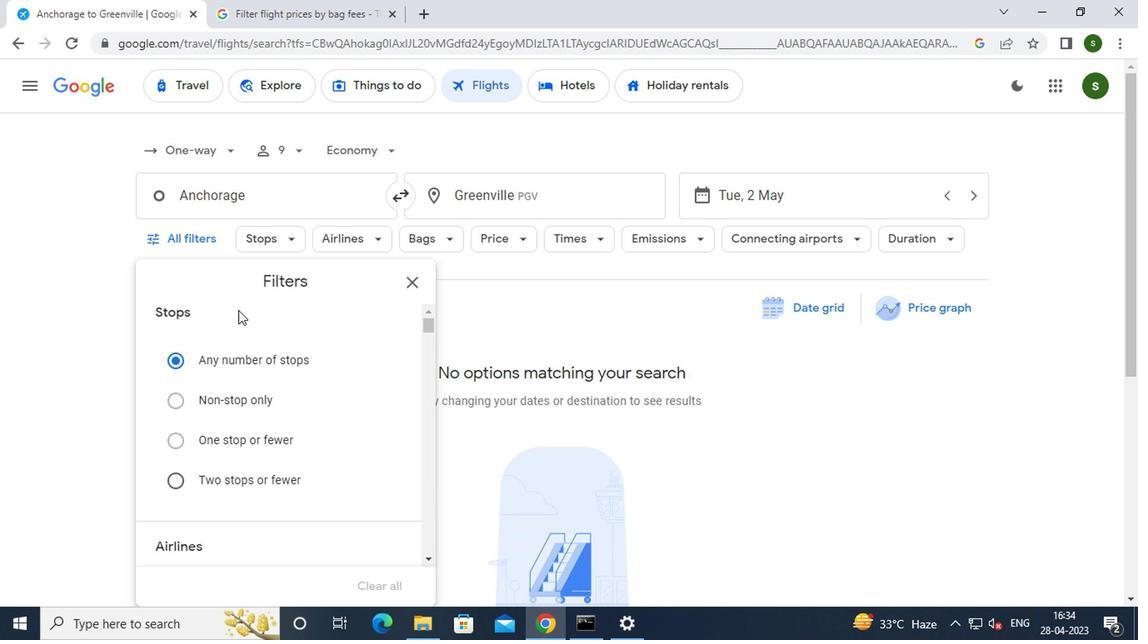 
Action: Mouse scrolled (233, 310) with delta (0, 0)
Screenshot: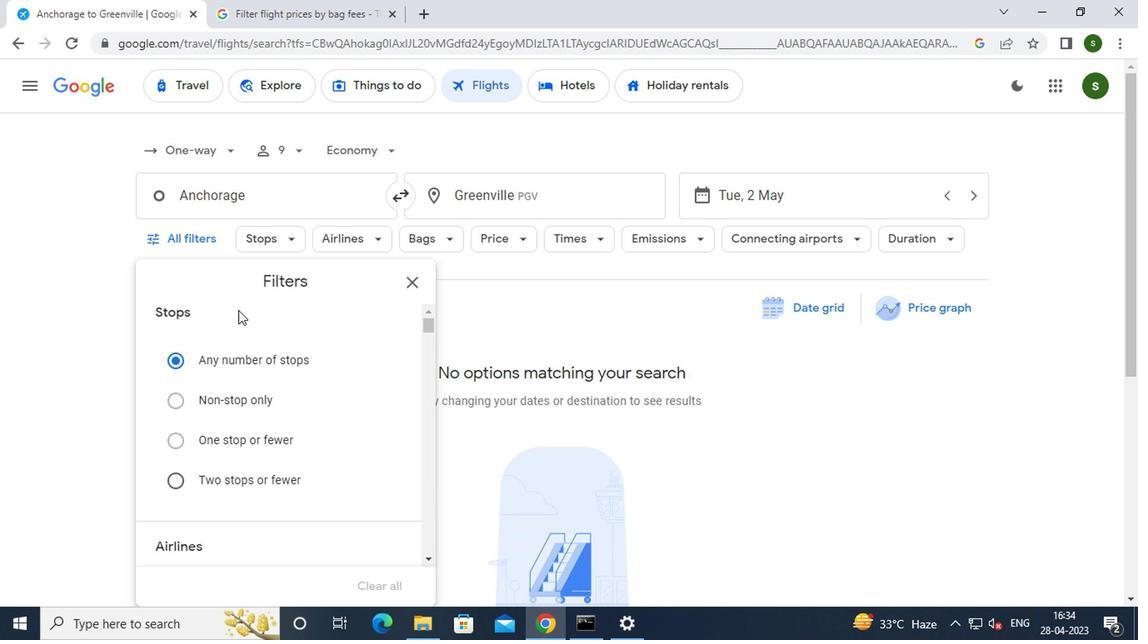 
Action: Mouse moved to (392, 433)
Screenshot: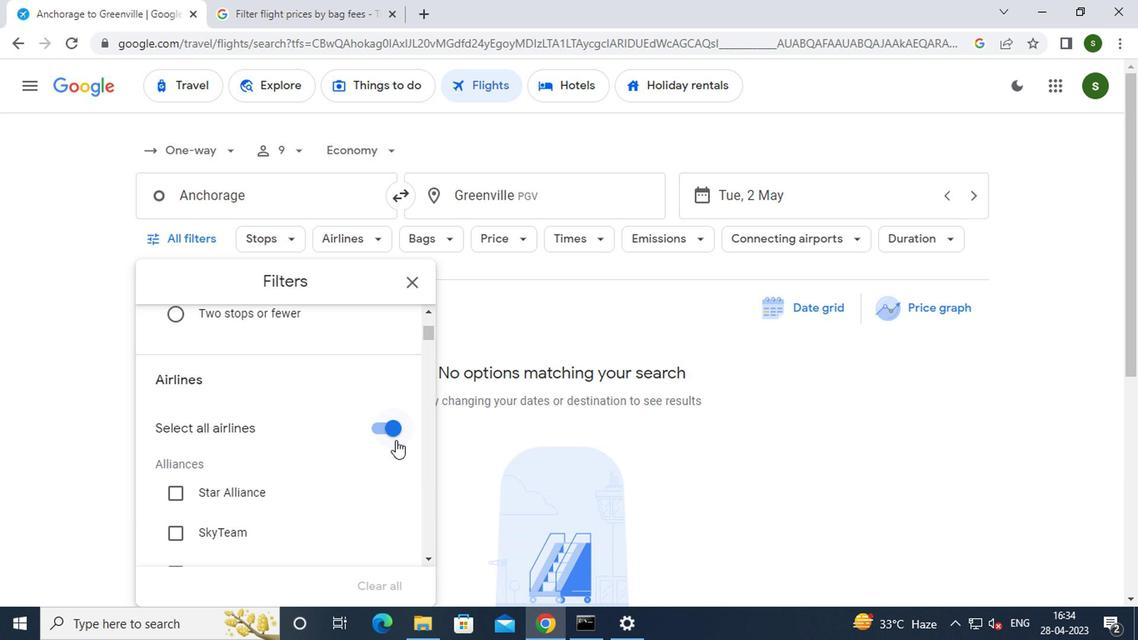 
Action: Mouse pressed left at (392, 433)
Screenshot: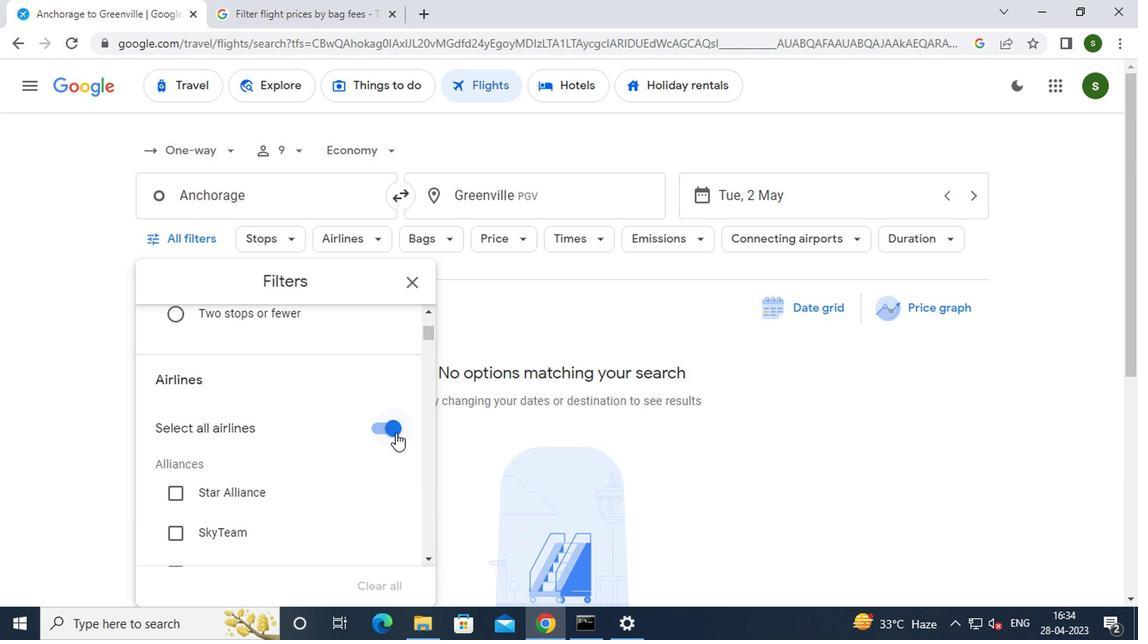
Action: Mouse moved to (342, 425)
Screenshot: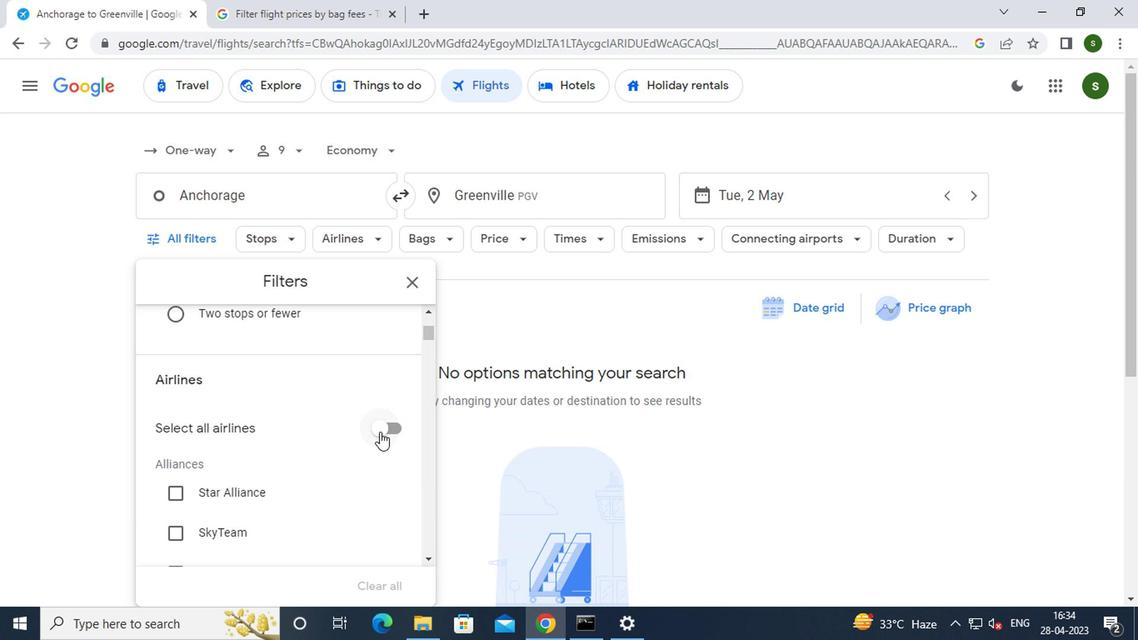 
Action: Mouse scrolled (342, 424) with delta (0, 0)
Screenshot: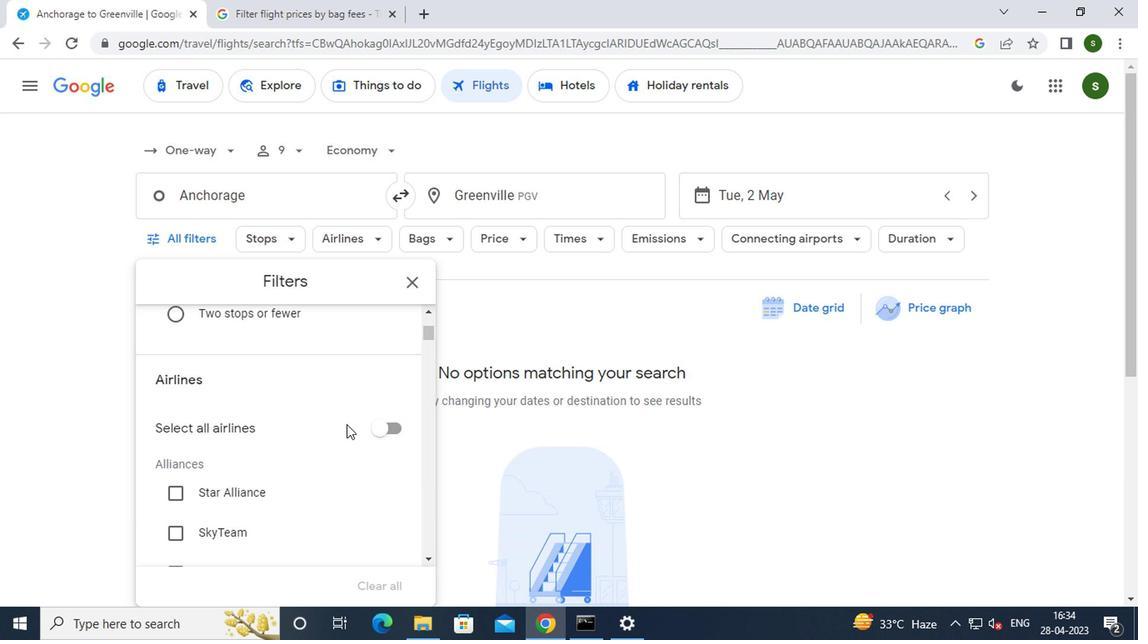 
Action: Mouse scrolled (342, 424) with delta (0, 0)
Screenshot: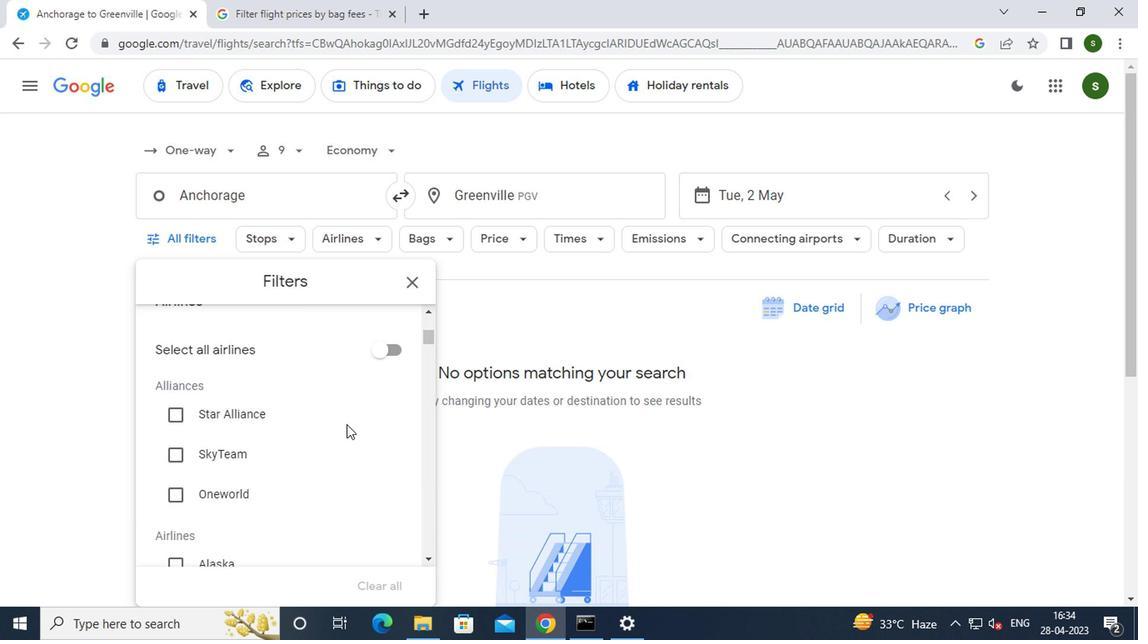 
Action: Mouse scrolled (342, 424) with delta (0, 0)
Screenshot: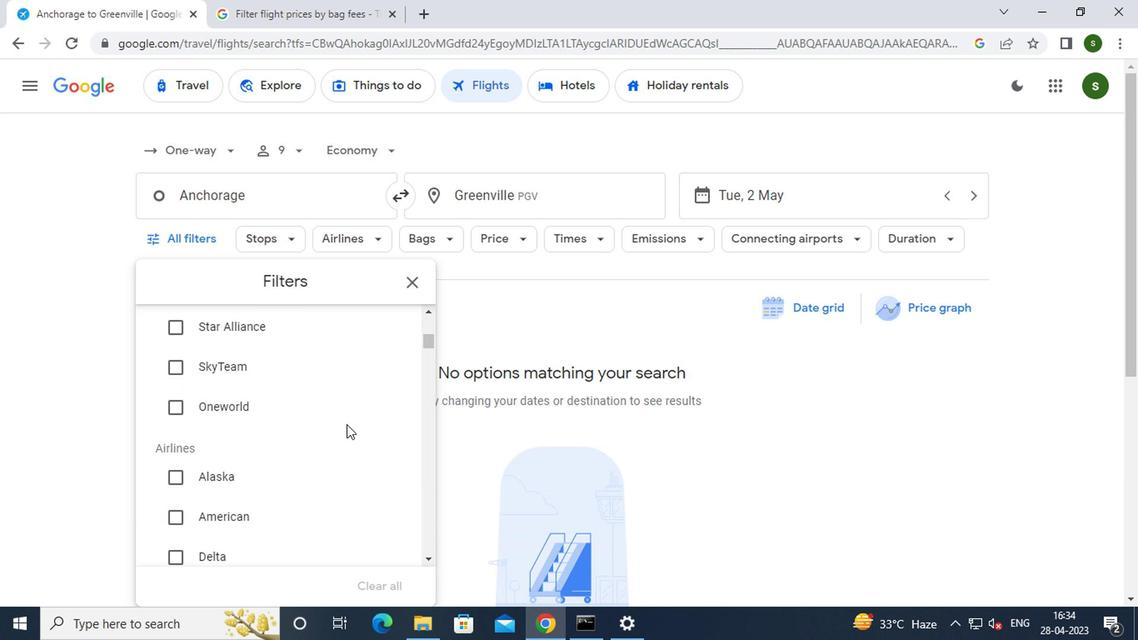 
Action: Mouse scrolled (342, 424) with delta (0, 0)
Screenshot: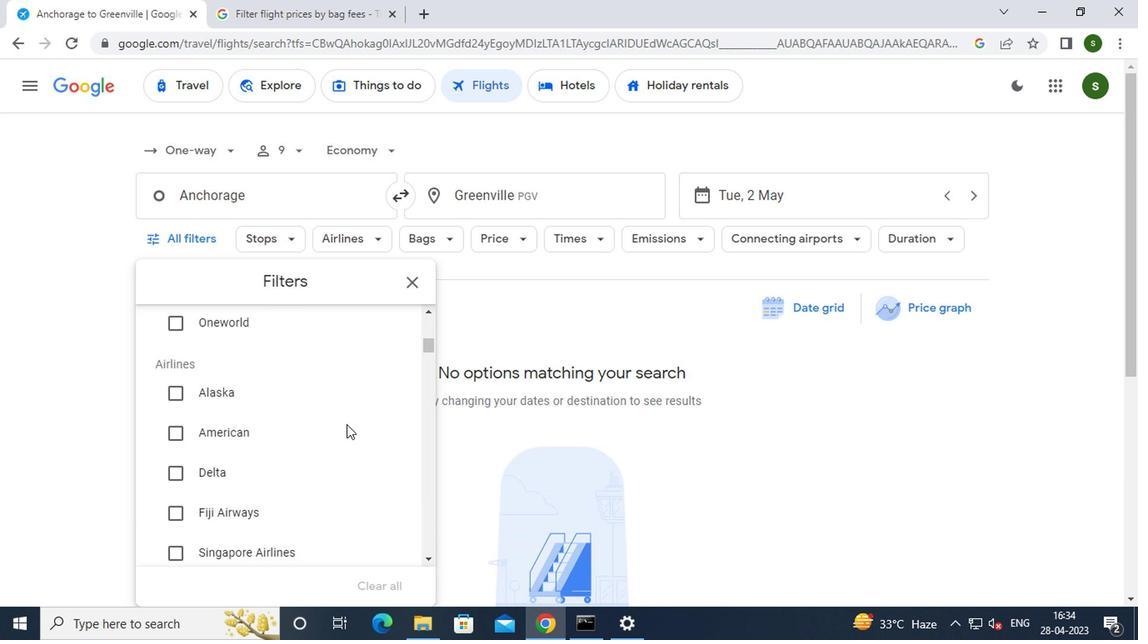 
Action: Mouse scrolled (342, 424) with delta (0, 0)
Screenshot: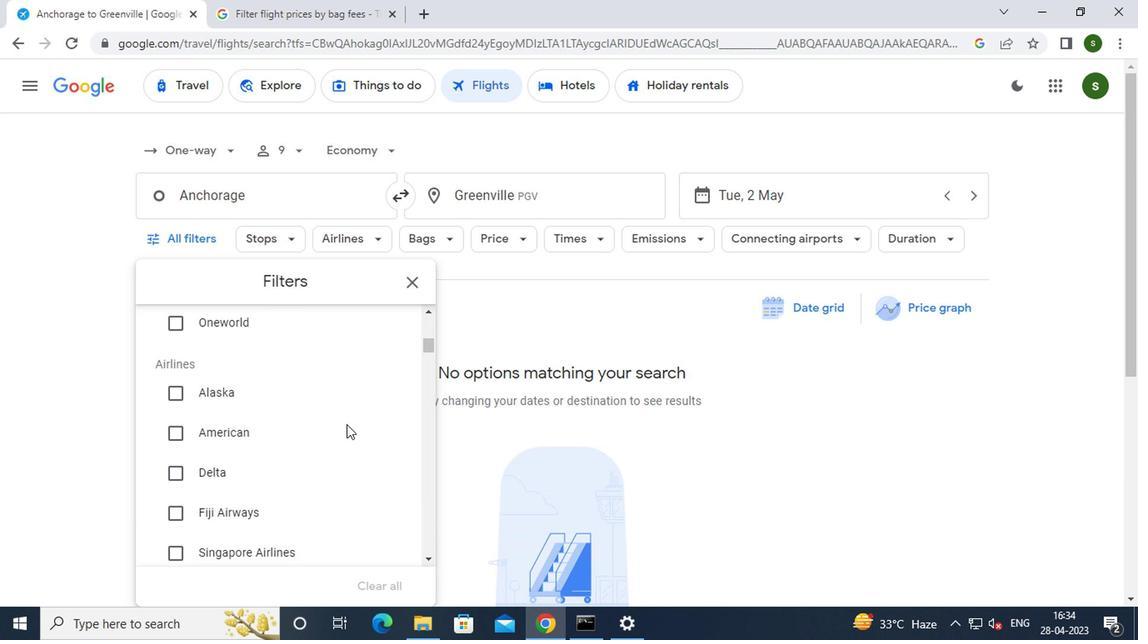
Action: Mouse moved to (341, 424)
Screenshot: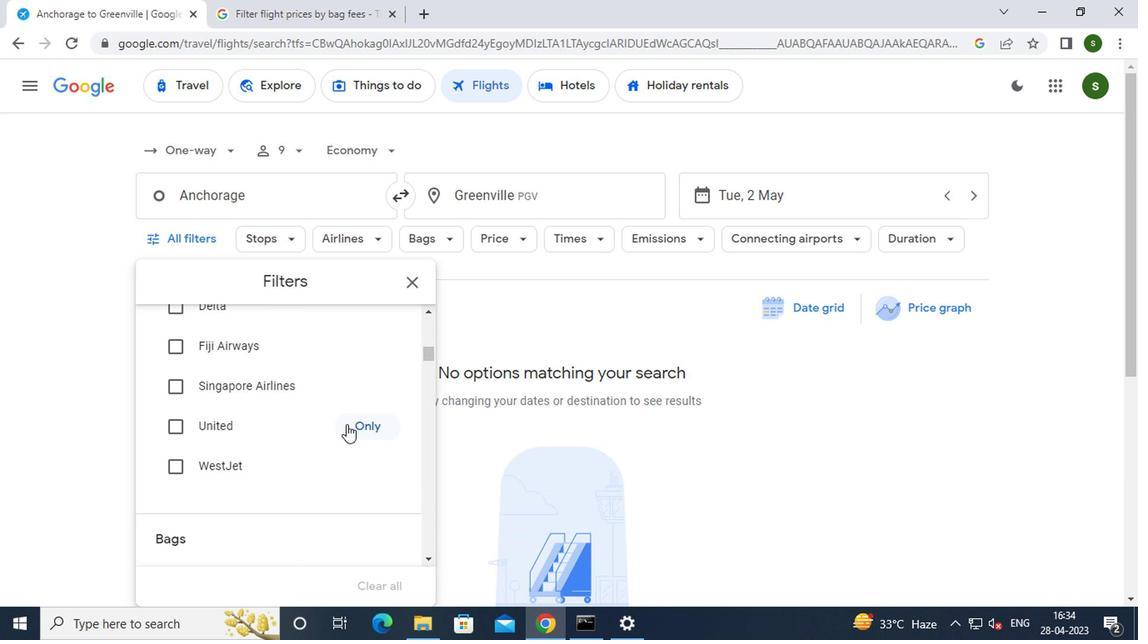 
Action: Mouse scrolled (341, 424) with delta (0, 0)
Screenshot: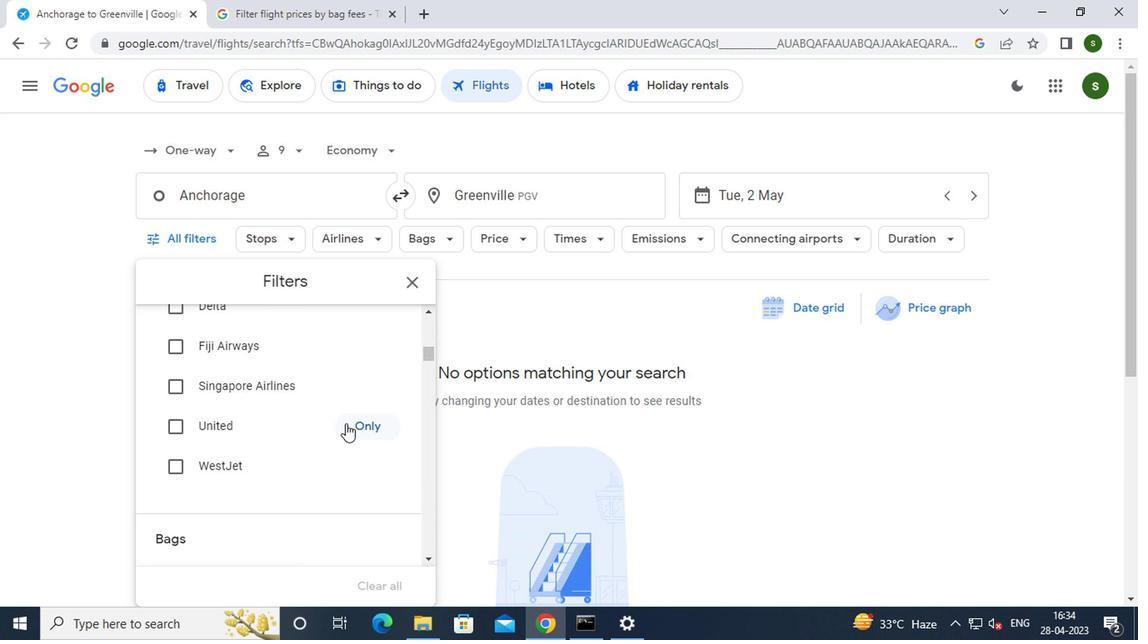 
Action: Mouse scrolled (341, 424) with delta (0, 0)
Screenshot: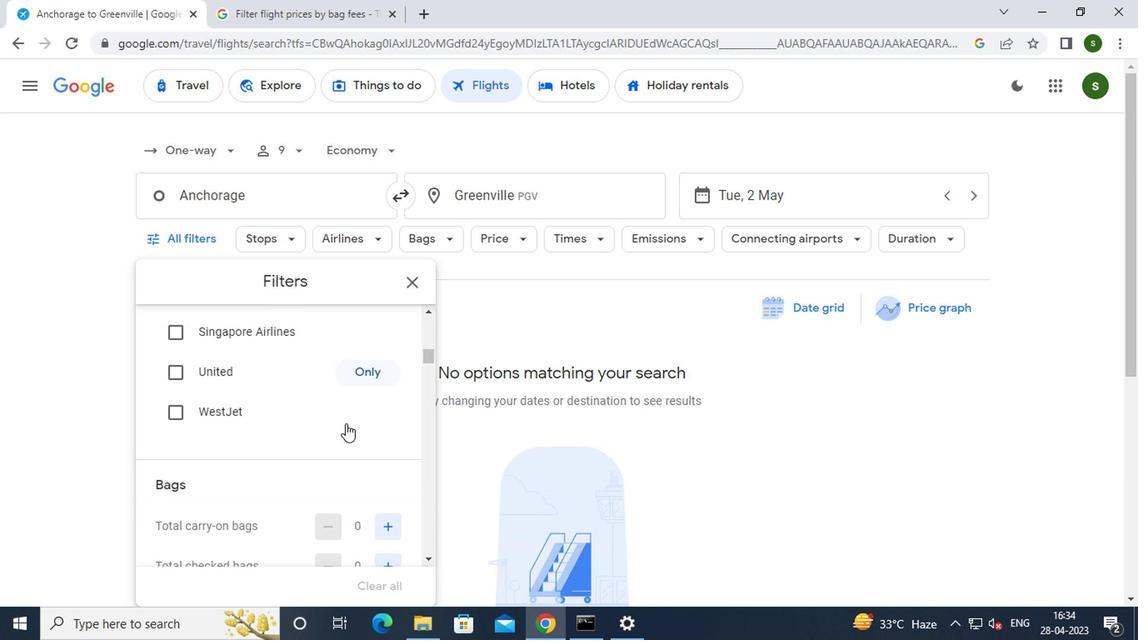 
Action: Mouse moved to (389, 456)
Screenshot: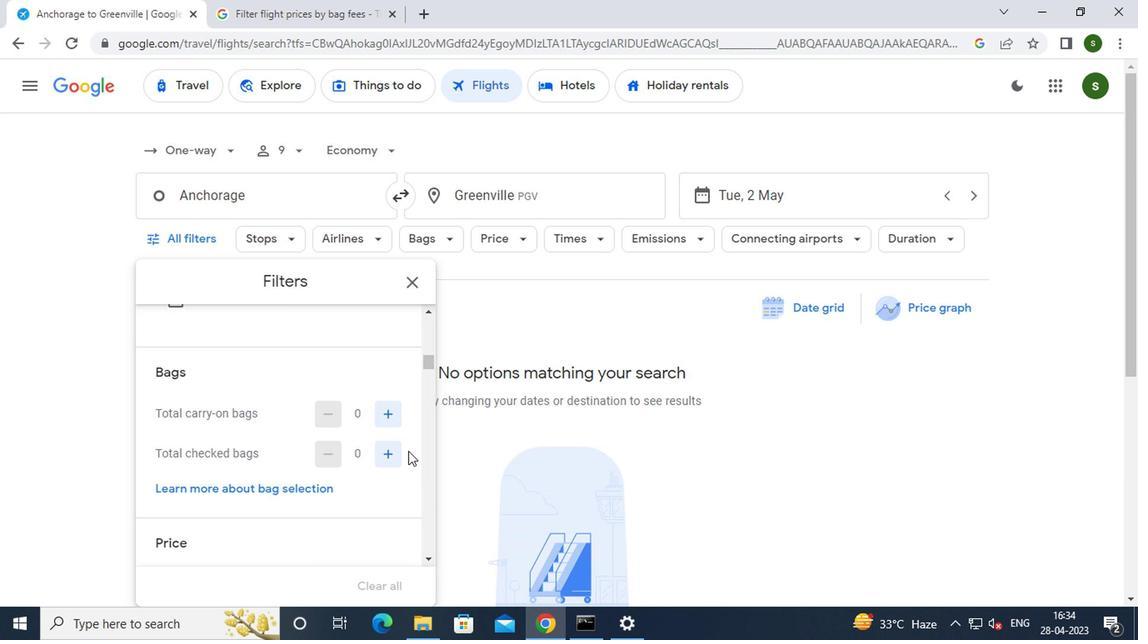 
Action: Mouse pressed left at (389, 456)
Screenshot: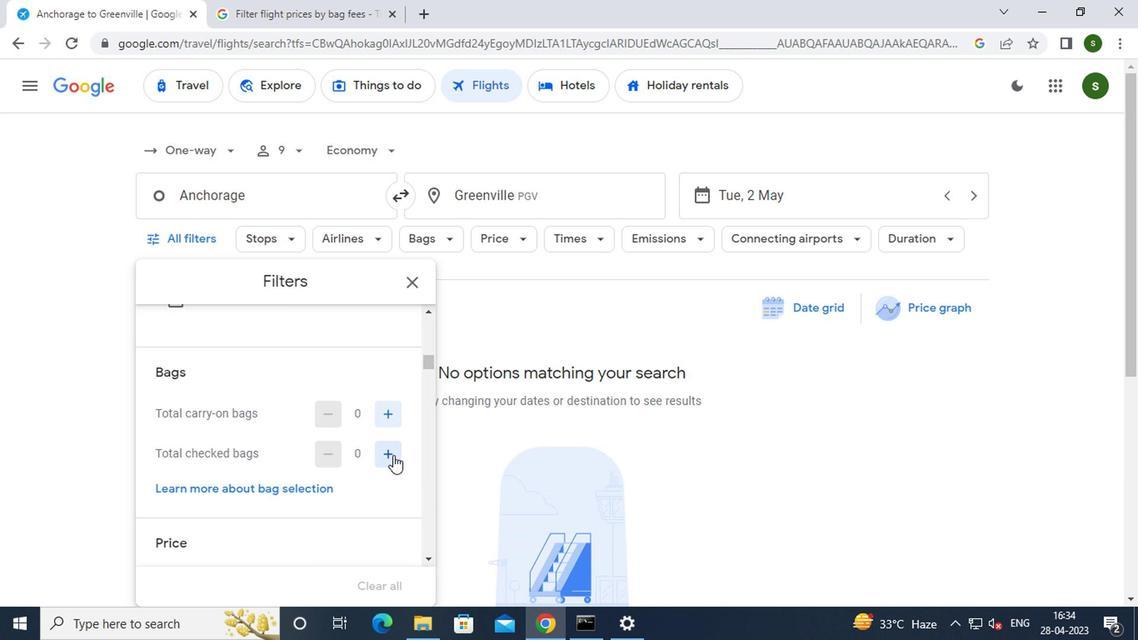 
Action: Mouse pressed left at (389, 456)
Screenshot: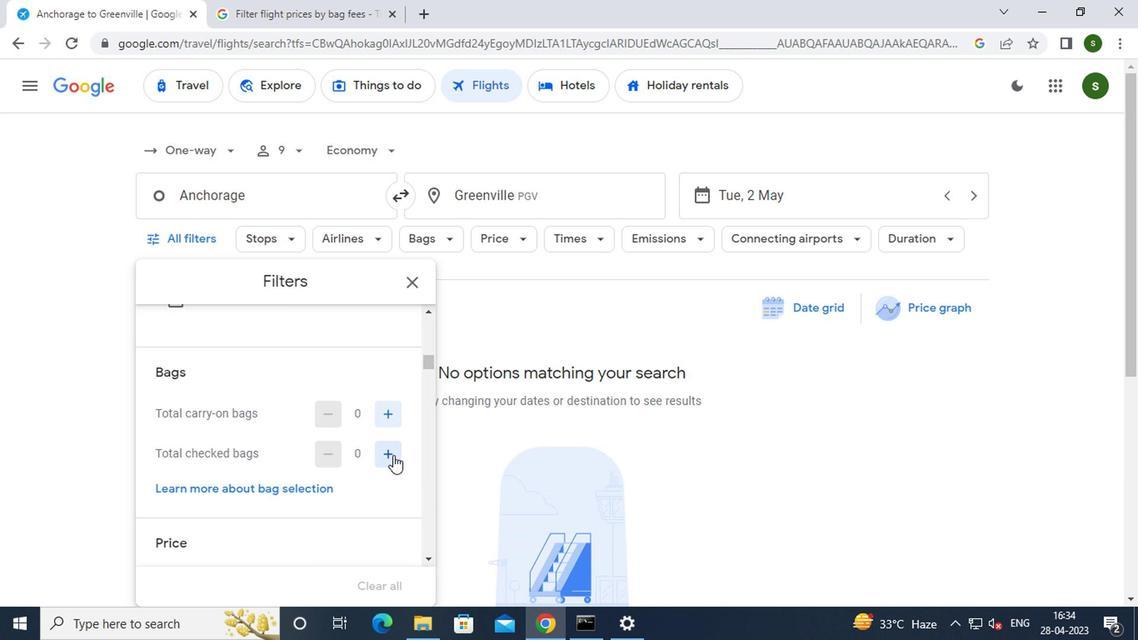 
Action: Mouse pressed left at (389, 456)
Screenshot: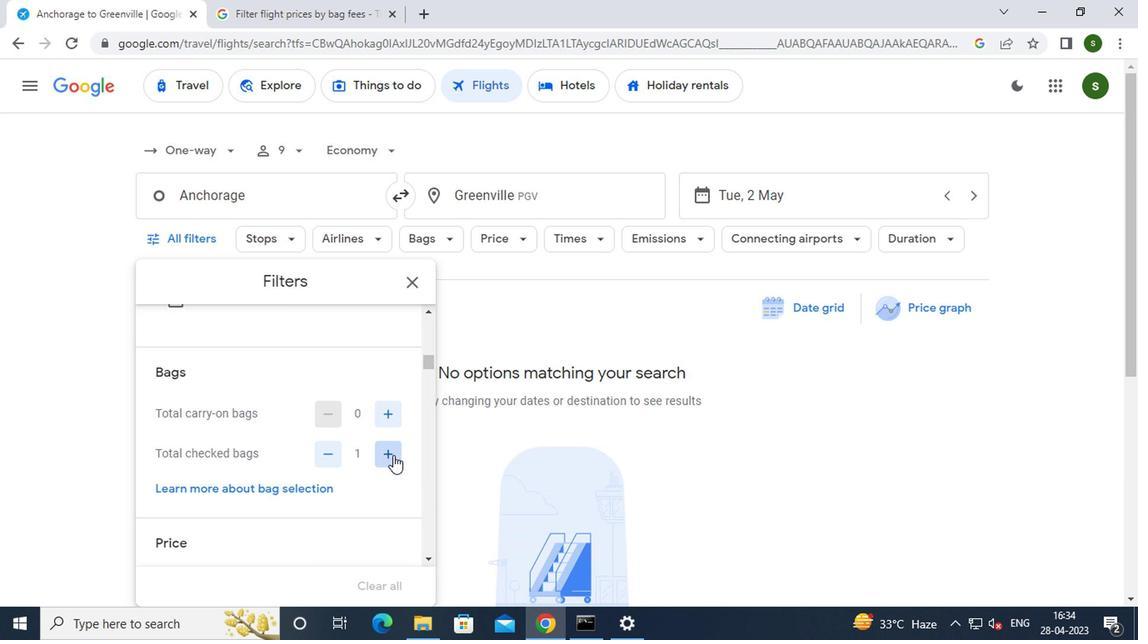 
Action: Mouse pressed left at (389, 456)
Screenshot: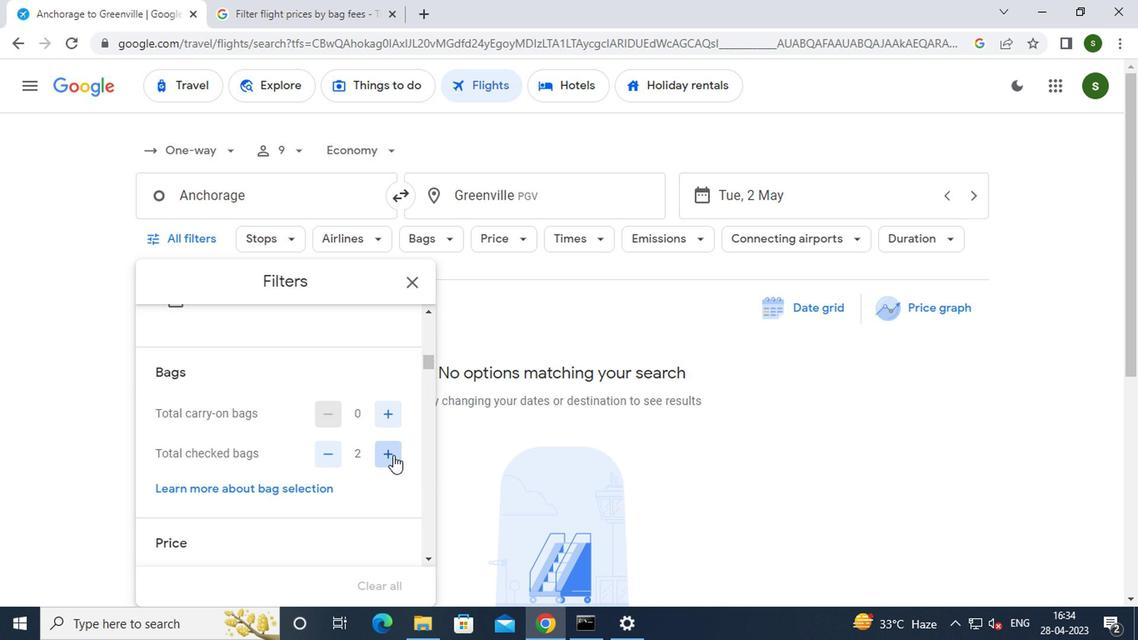
Action: Mouse pressed left at (389, 456)
Screenshot: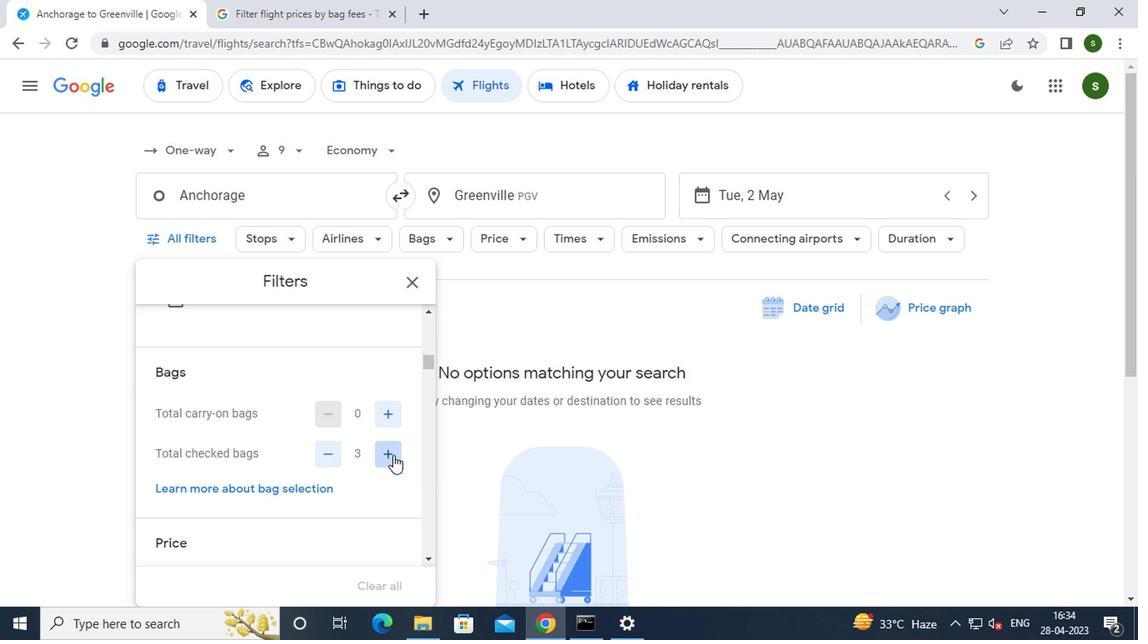 
Action: Mouse pressed left at (389, 456)
Screenshot: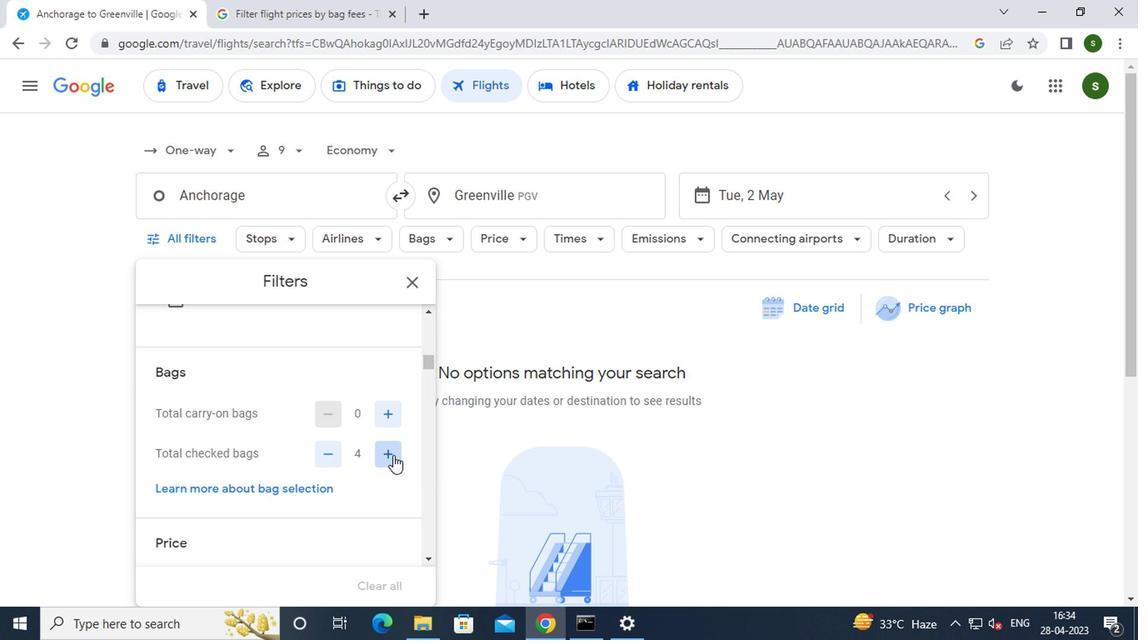 
Action: Mouse pressed left at (389, 456)
Screenshot: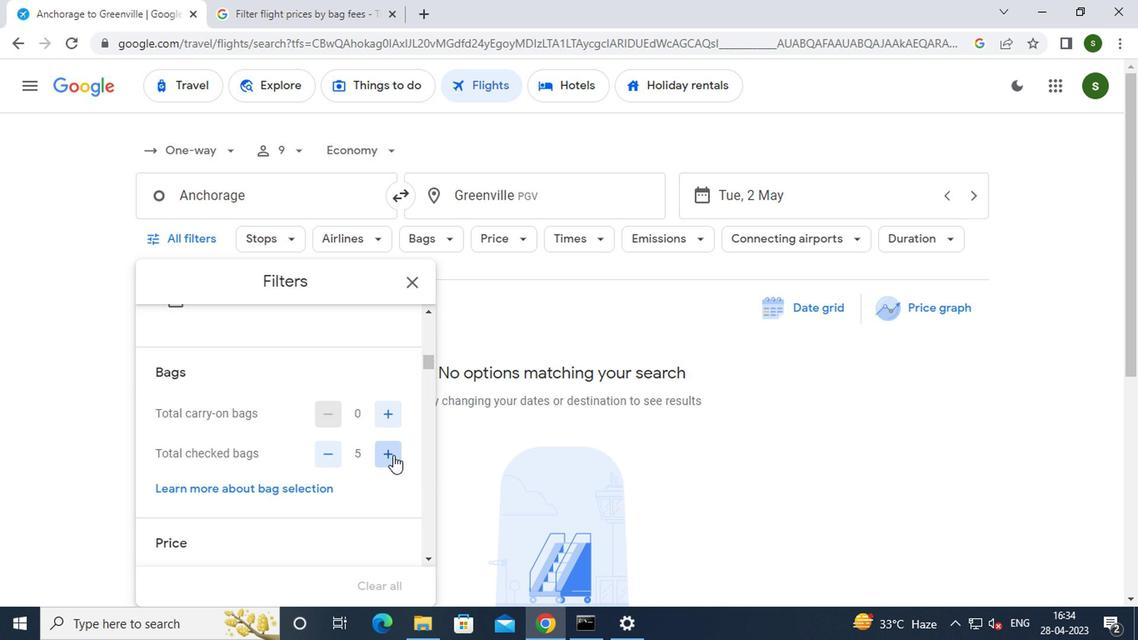 
Action: Mouse pressed left at (389, 456)
Screenshot: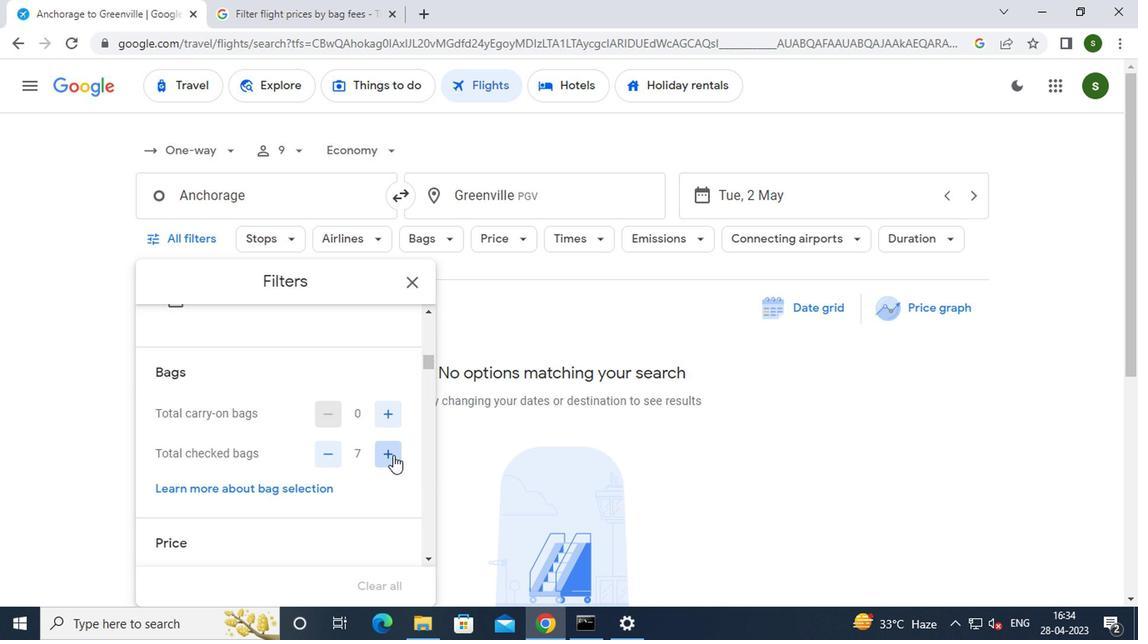 
Action: Mouse pressed left at (389, 456)
Screenshot: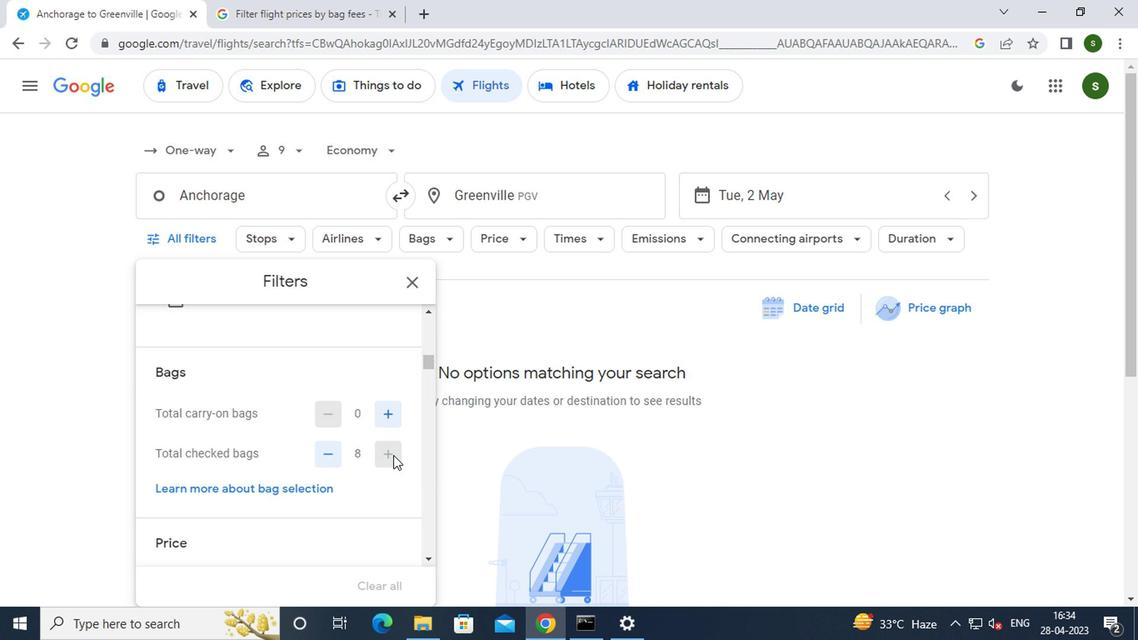 
Action: Mouse moved to (357, 449)
Screenshot: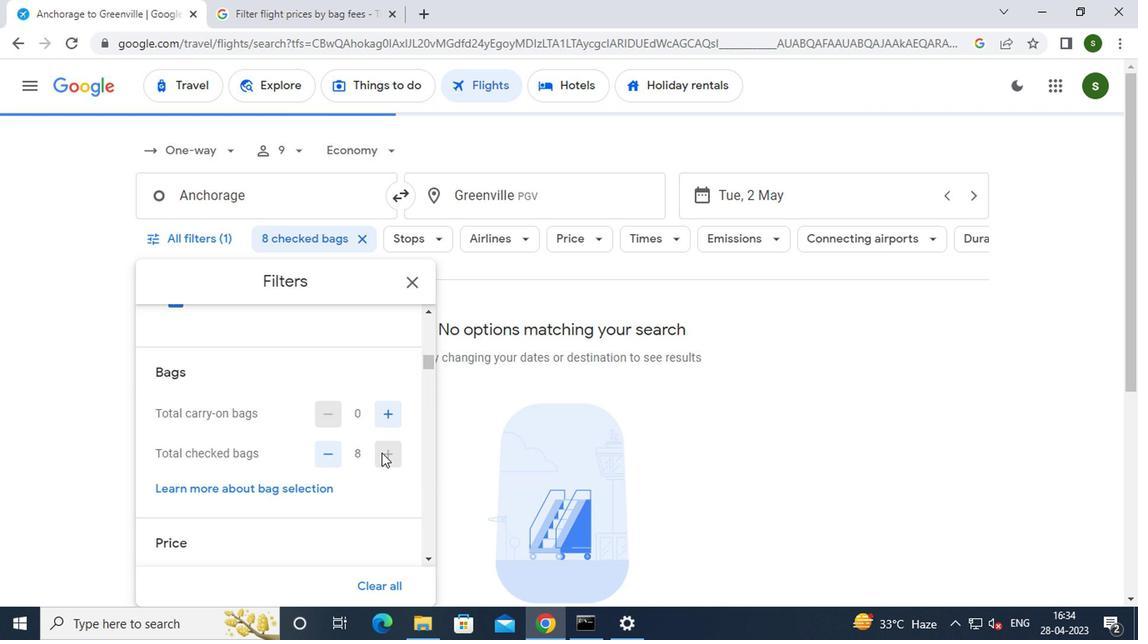 
Action: Mouse scrolled (357, 449) with delta (0, 0)
Screenshot: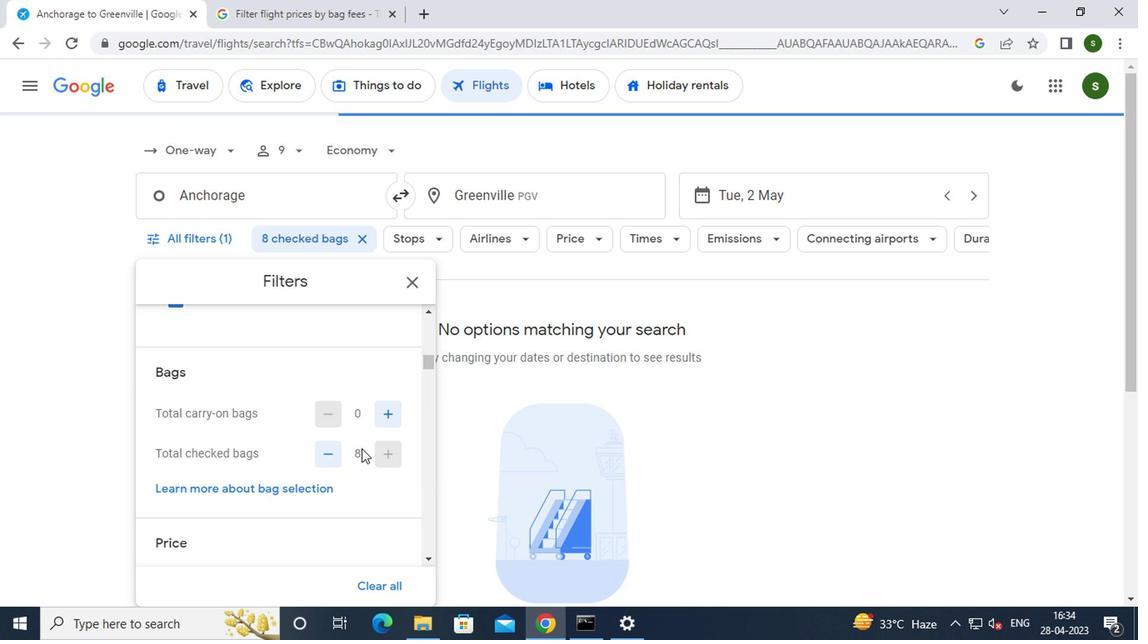 
Action: Mouse scrolled (357, 449) with delta (0, 0)
Screenshot: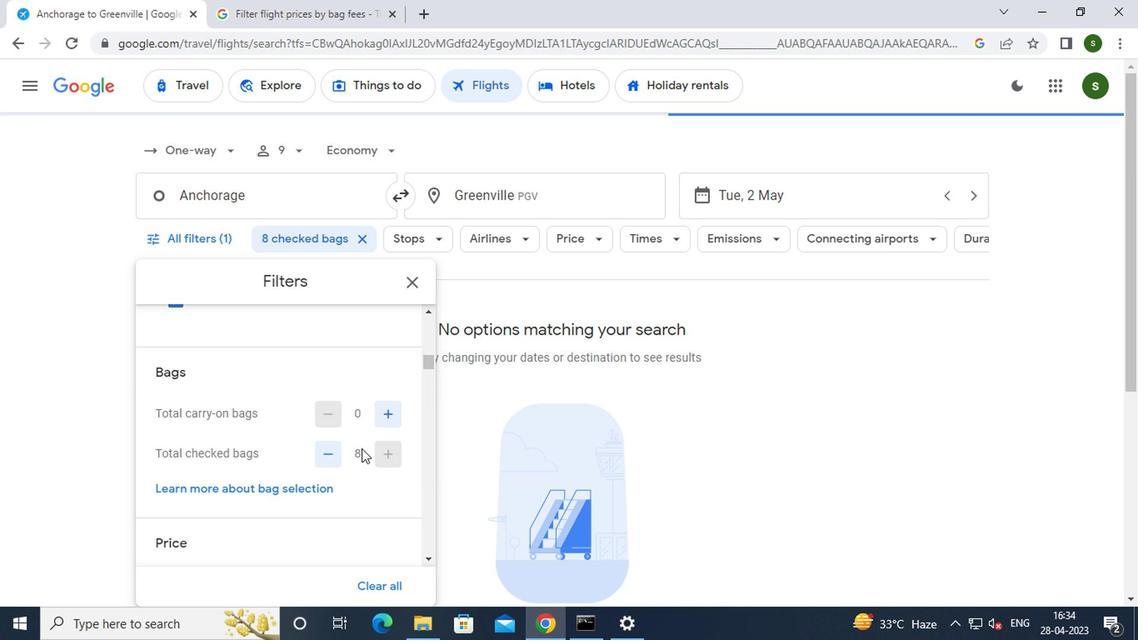 
Action: Mouse moved to (386, 451)
Screenshot: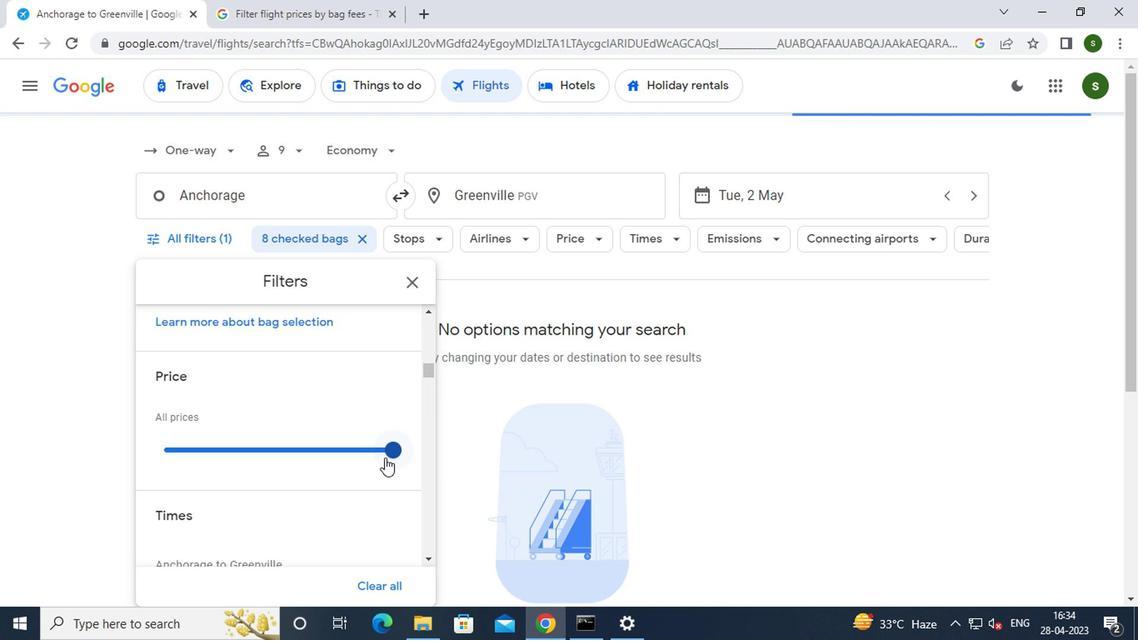 
Action: Mouse pressed left at (386, 451)
Screenshot: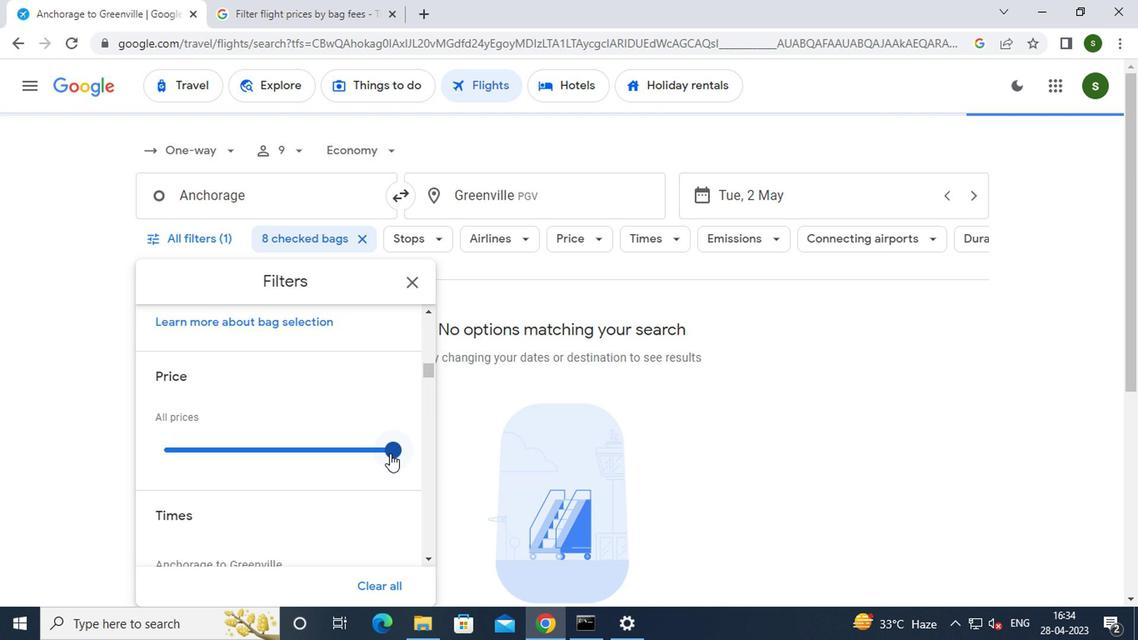 
Action: Mouse moved to (345, 462)
Screenshot: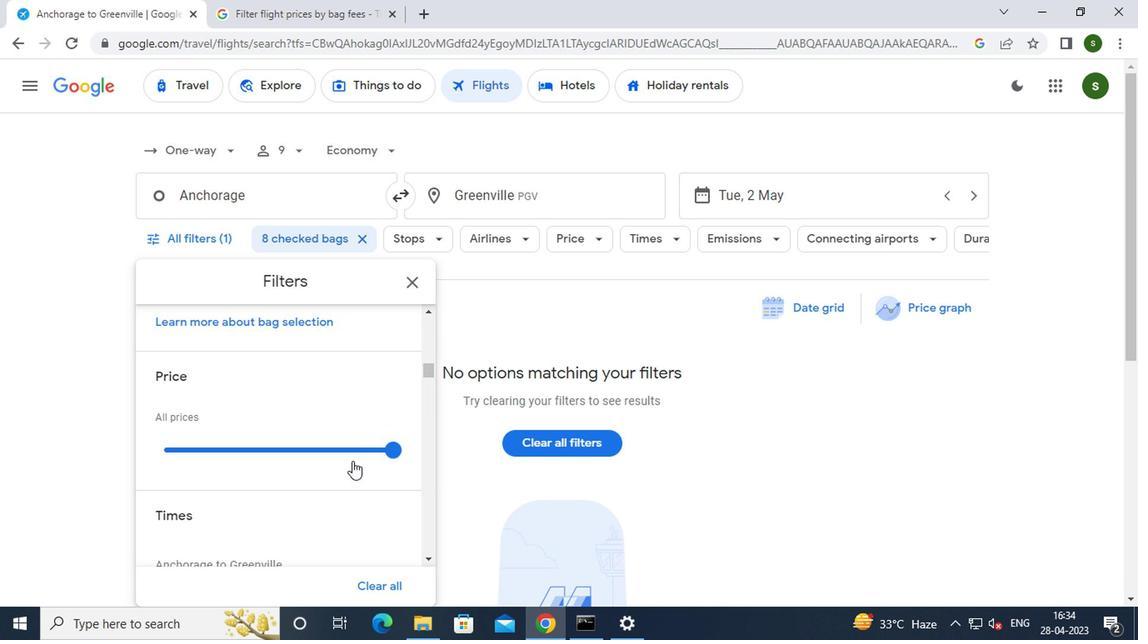 
Action: Mouse scrolled (345, 461) with delta (0, 0)
Screenshot: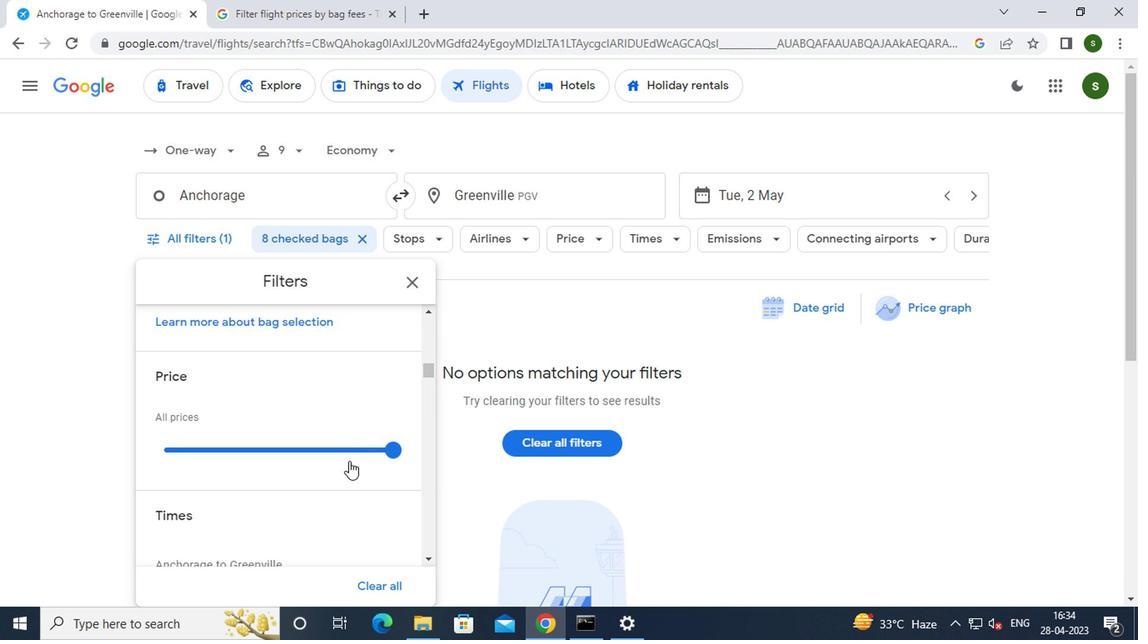 
Action: Mouse scrolled (345, 461) with delta (0, 0)
Screenshot: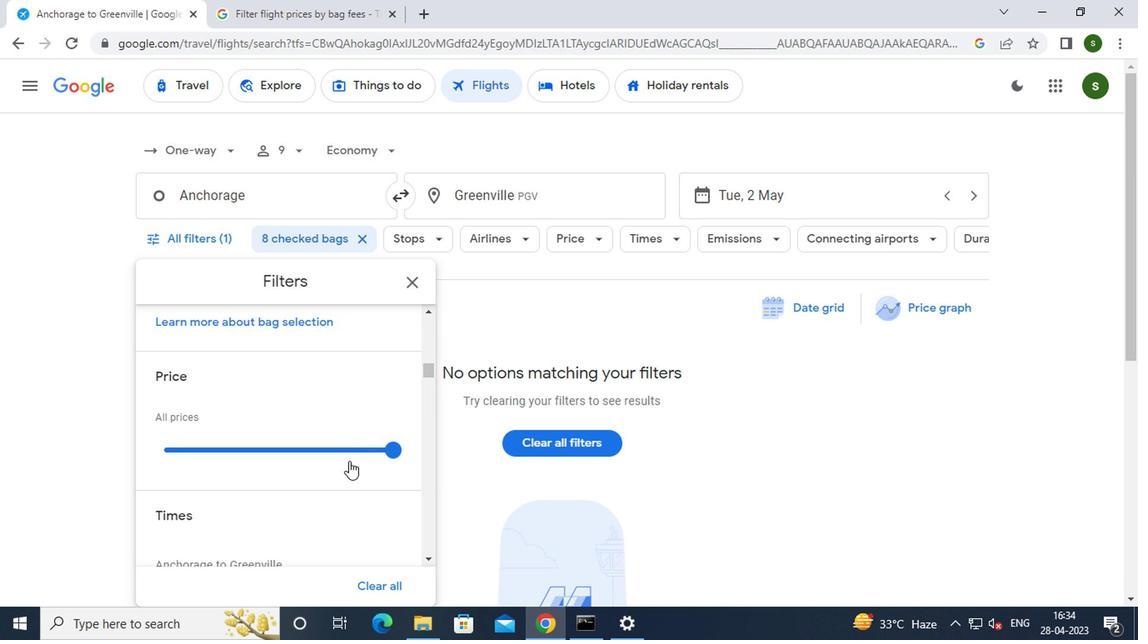 
Action: Mouse moved to (154, 474)
Screenshot: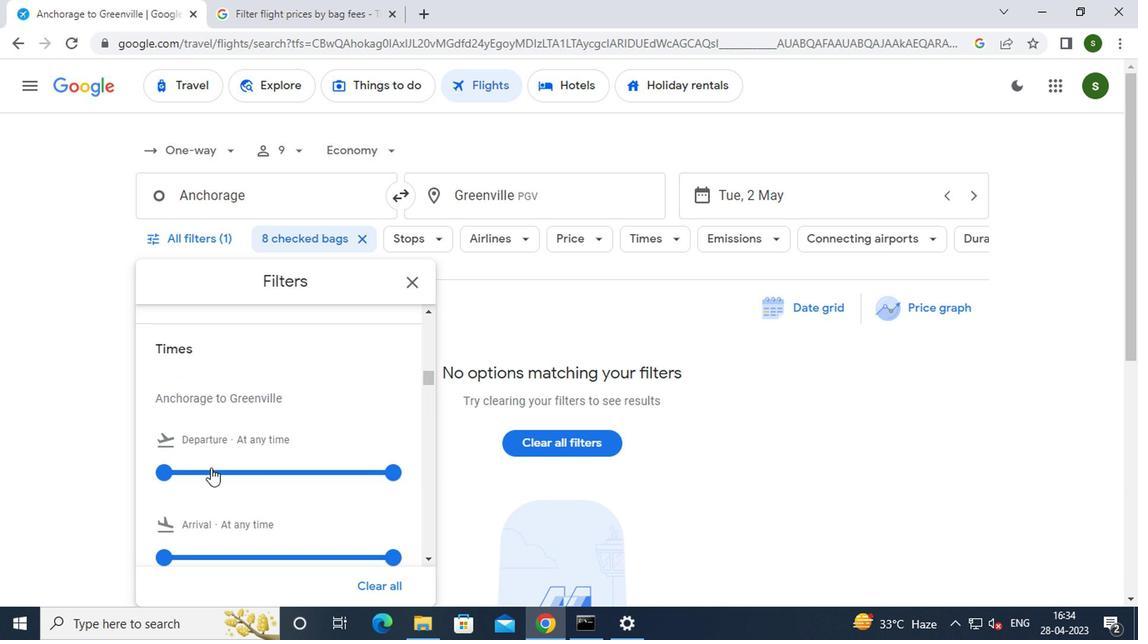 
Action: Mouse pressed left at (154, 474)
Screenshot: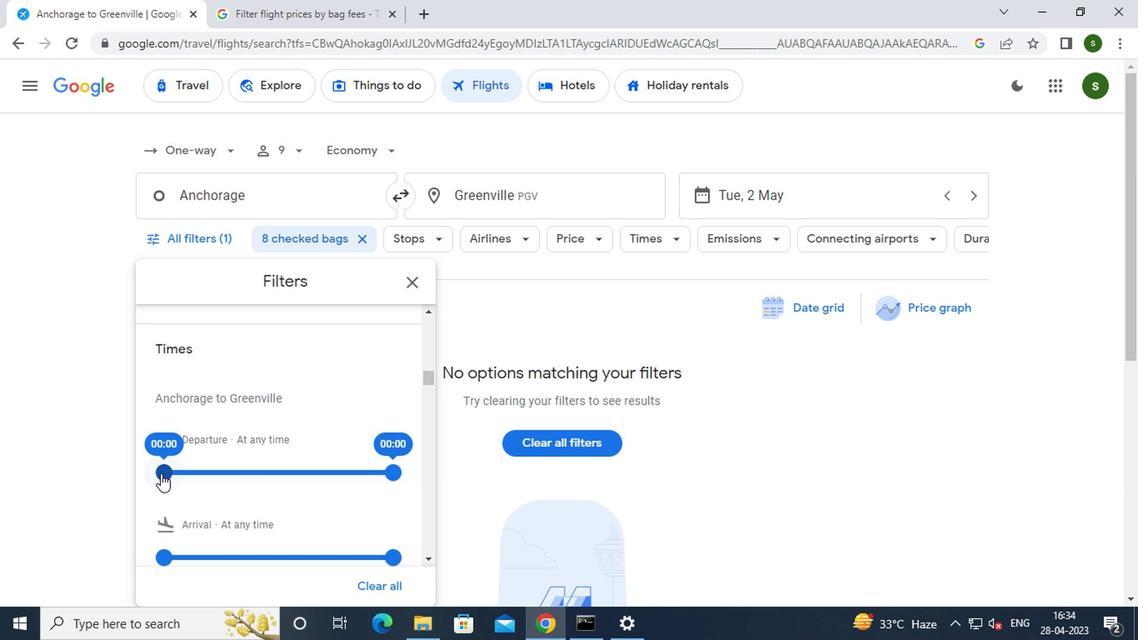 
Action: Mouse moved to (625, 303)
Screenshot: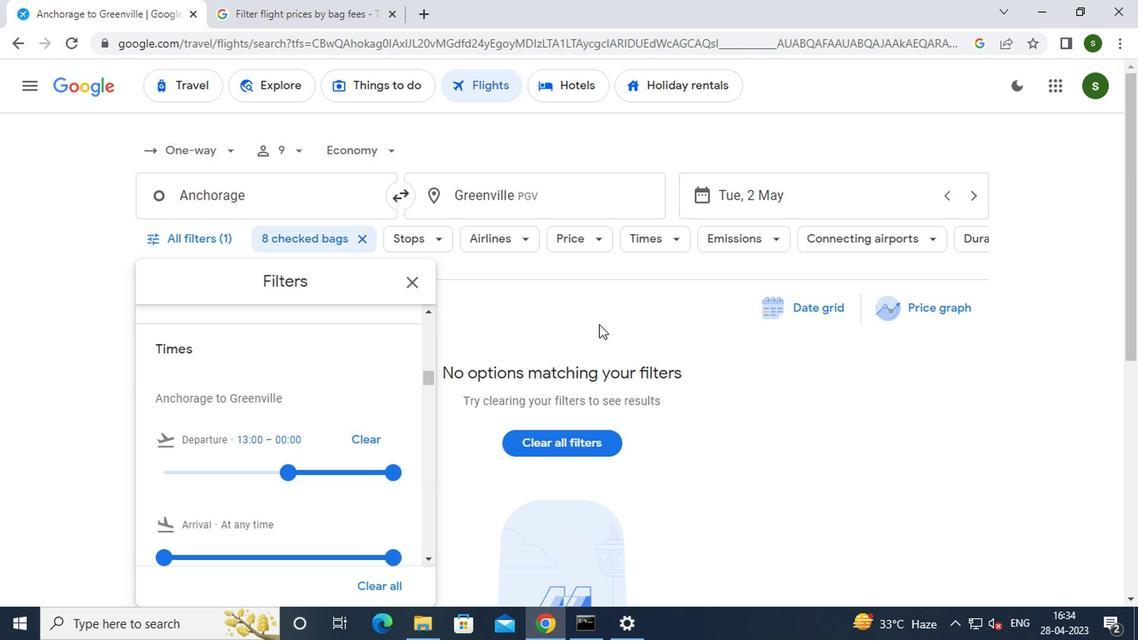 
Action: Mouse pressed left at (625, 303)
Screenshot: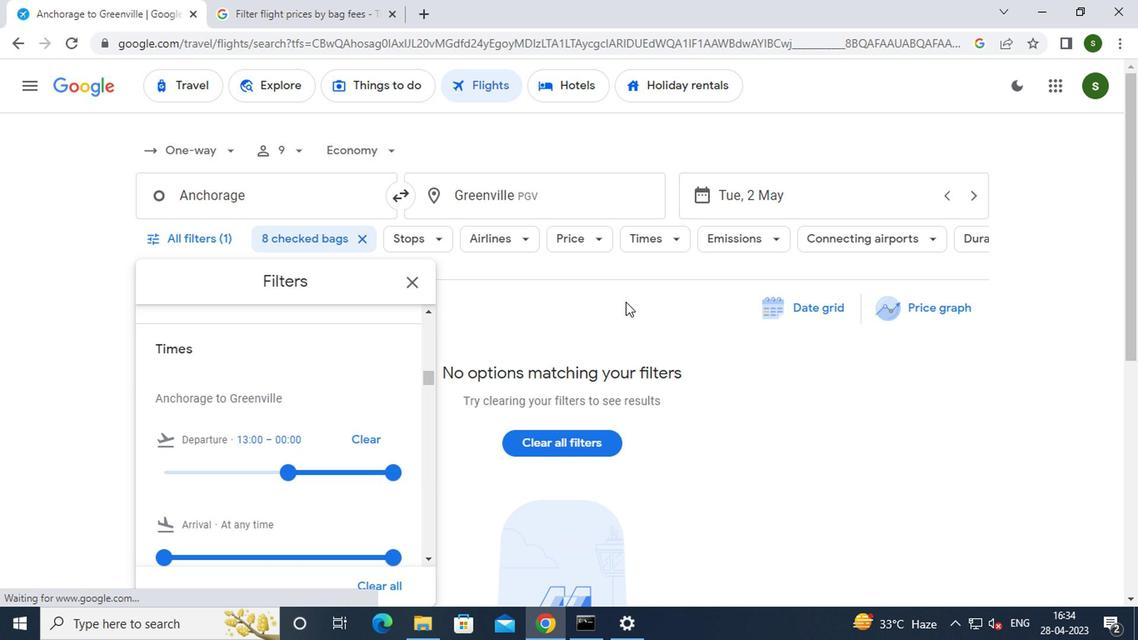 
